 Task: Set the country for billing information to Australia.
Action: Mouse moved to (1150, 108)
Screenshot: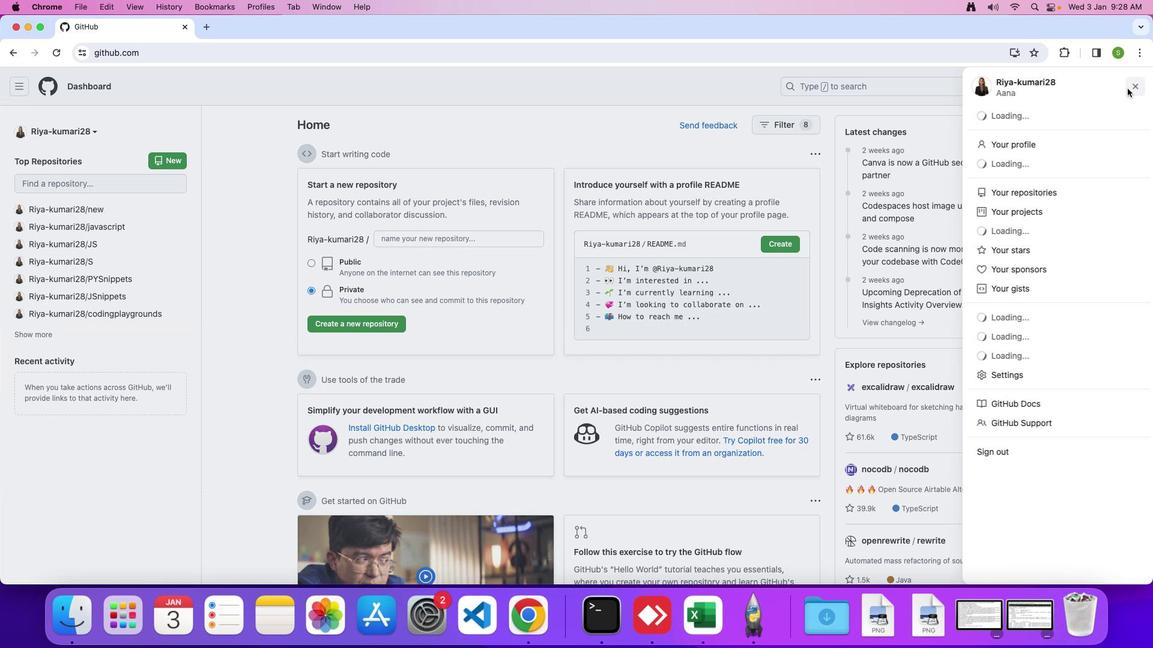 
Action: Mouse pressed left at (1150, 108)
Screenshot: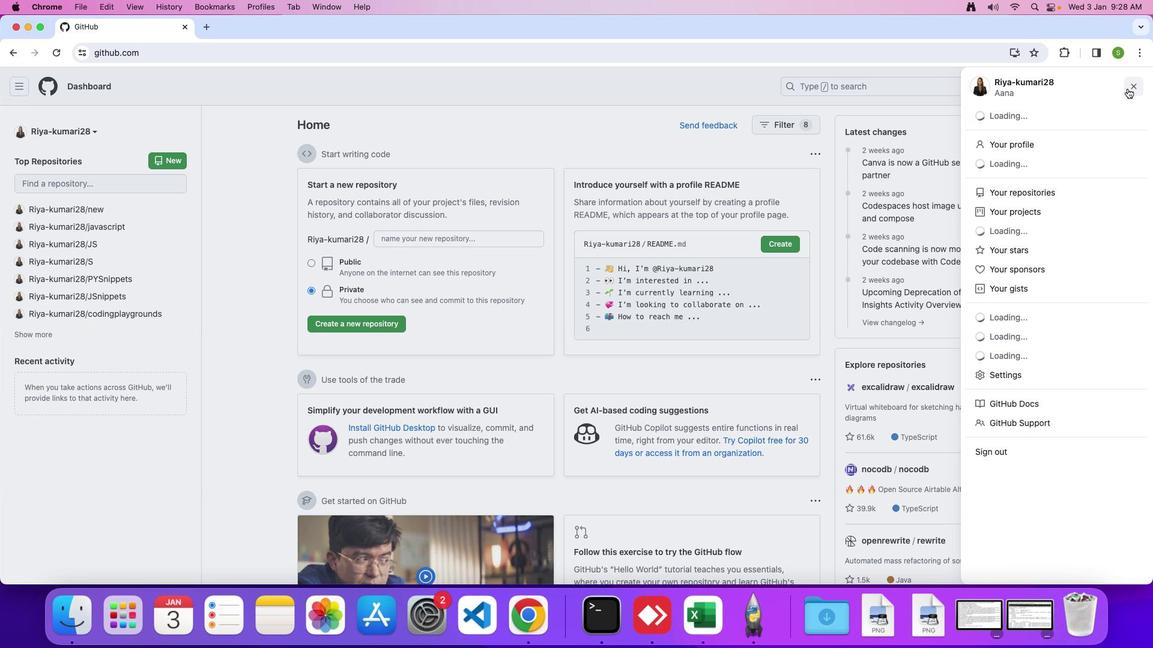 
Action: Mouse moved to (1144, 105)
Screenshot: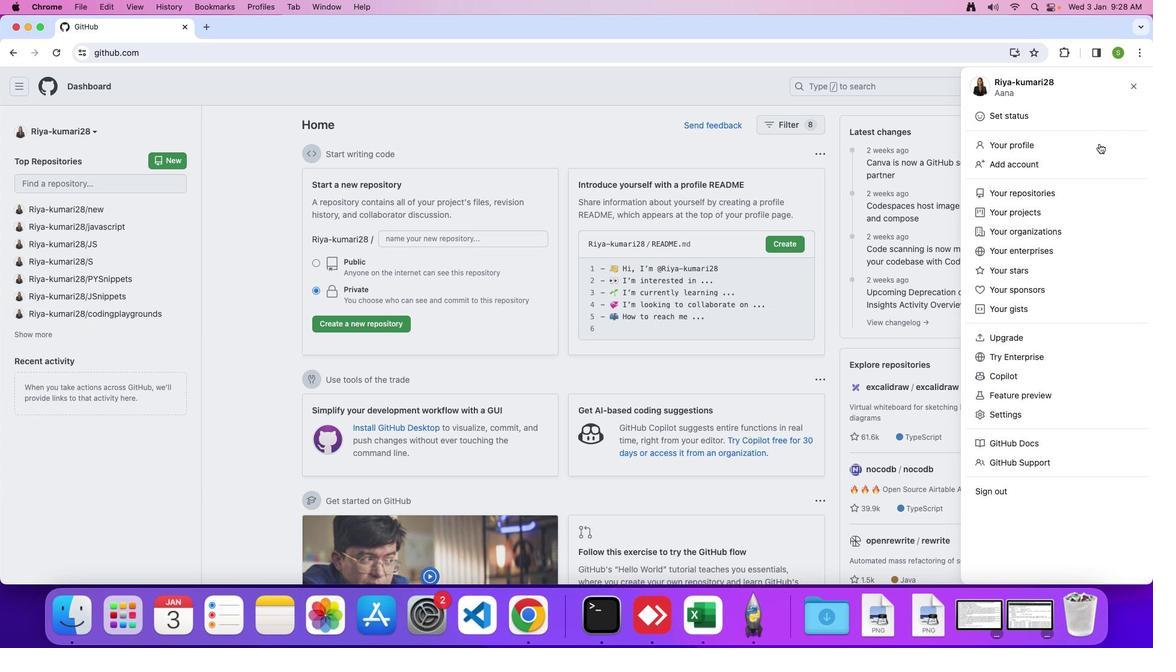 
Action: Mouse pressed left at (1144, 105)
Screenshot: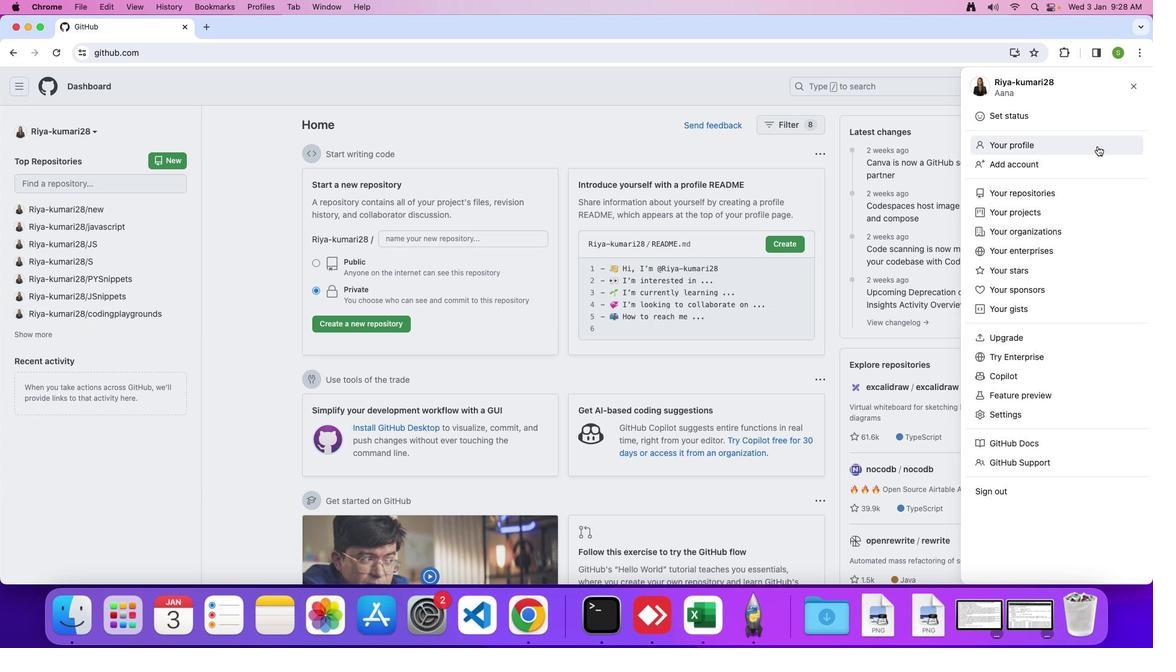 
Action: Mouse moved to (1065, 432)
Screenshot: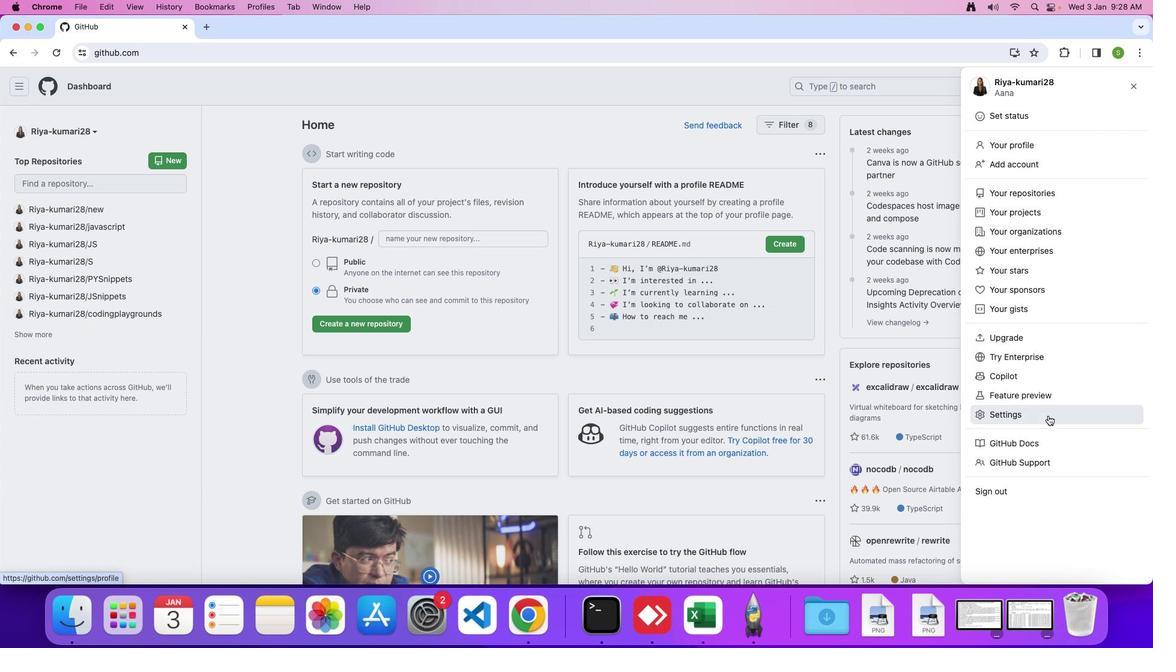 
Action: Mouse pressed left at (1065, 432)
Screenshot: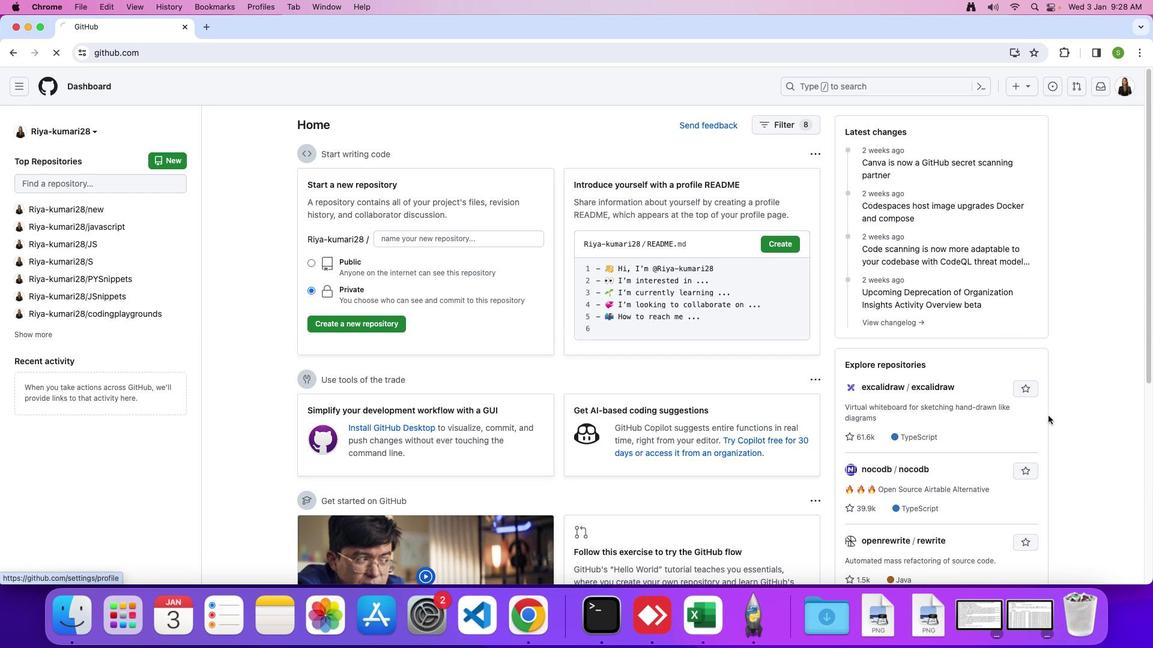 
Action: Mouse moved to (384, 392)
Screenshot: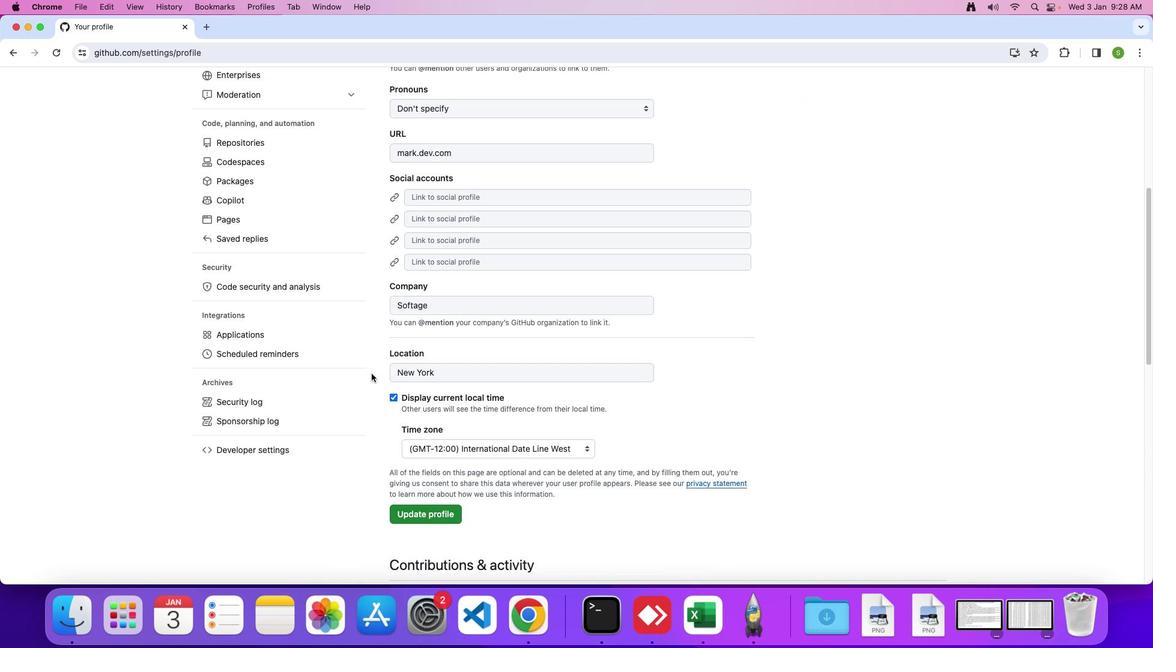 
Action: Mouse scrolled (384, 392) with delta (16, 16)
Screenshot: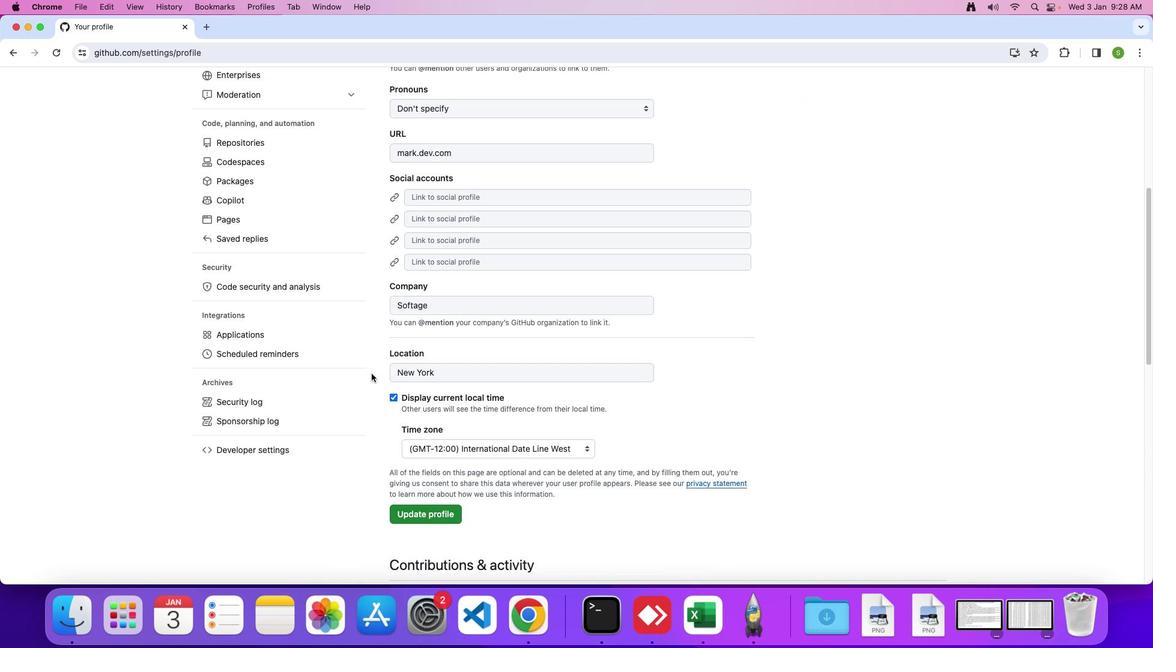 
Action: Mouse moved to (386, 392)
Screenshot: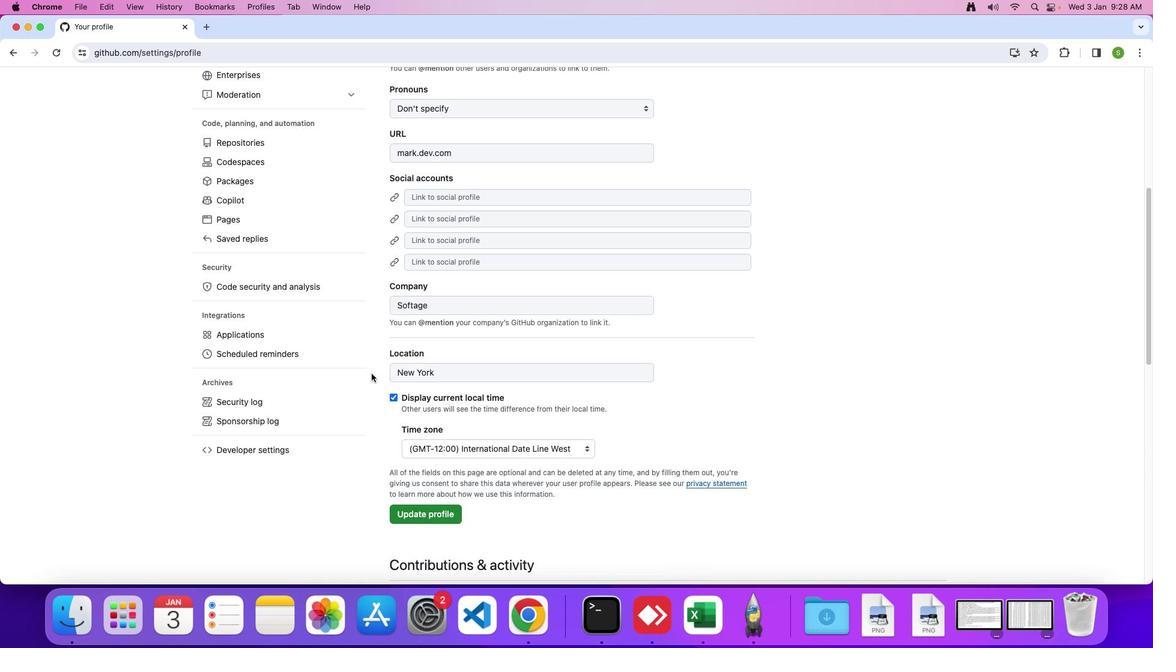 
Action: Mouse scrolled (386, 392) with delta (16, 16)
Screenshot: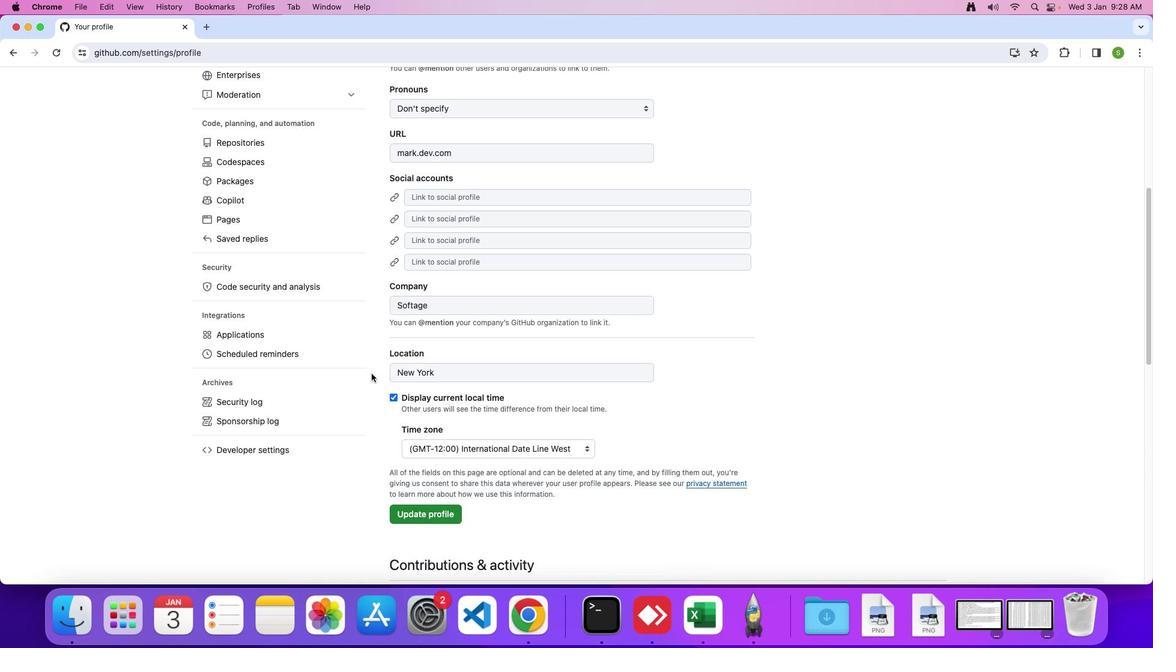 
Action: Mouse moved to (386, 391)
Screenshot: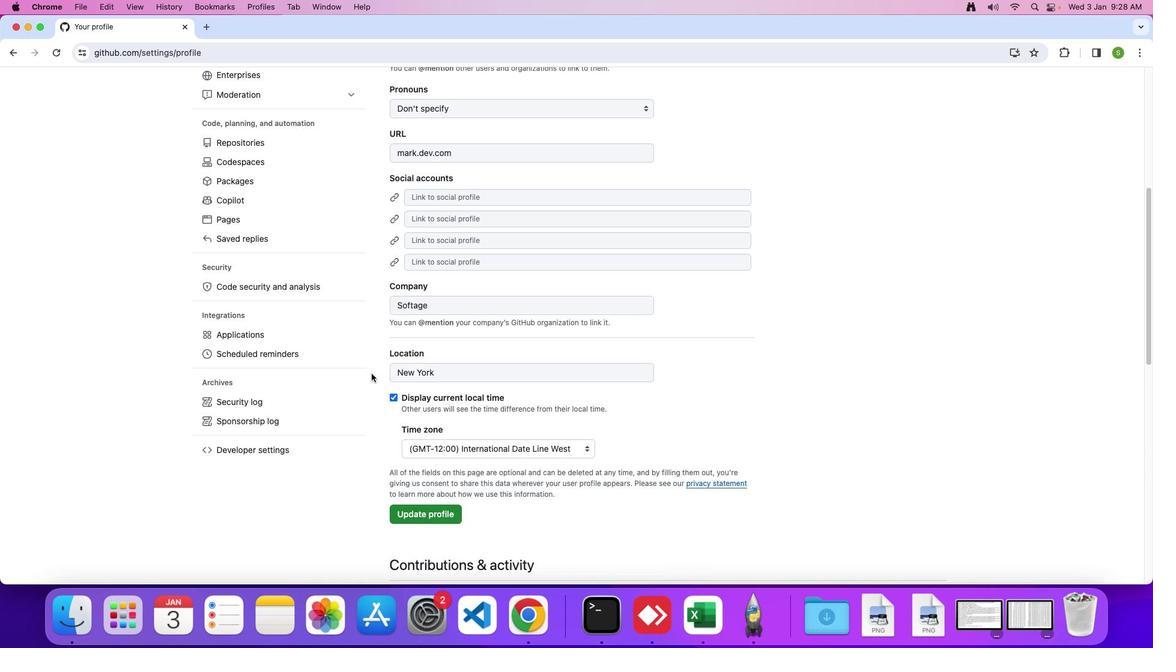 
Action: Mouse scrolled (386, 391) with delta (16, 15)
Screenshot: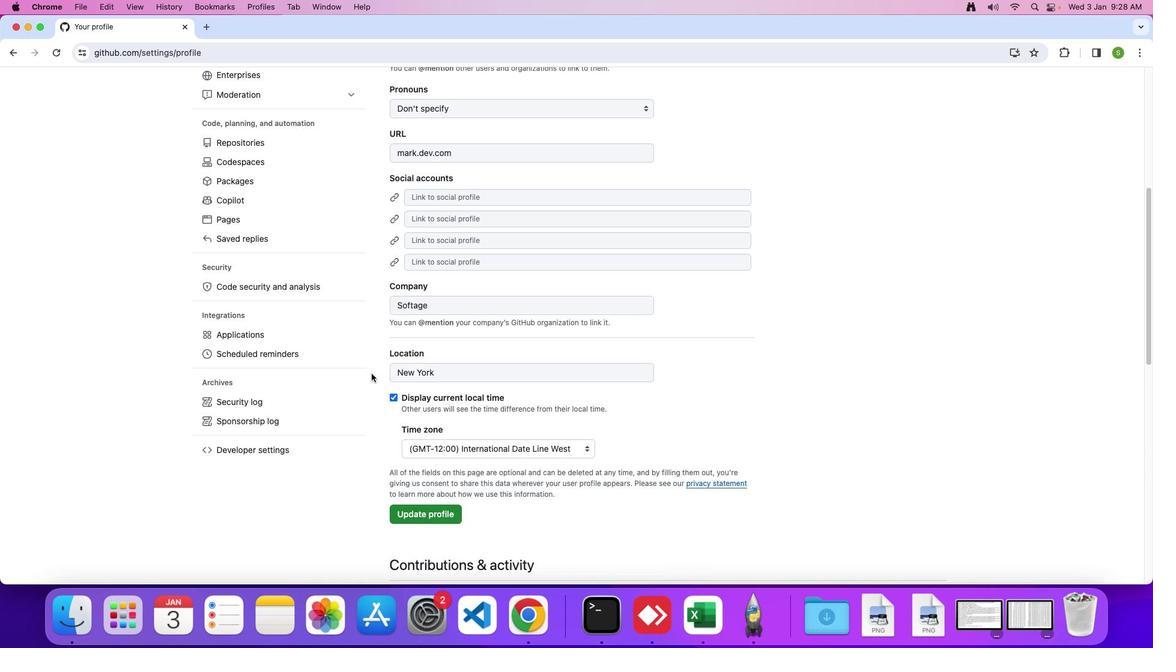 
Action: Mouse moved to (388, 391)
Screenshot: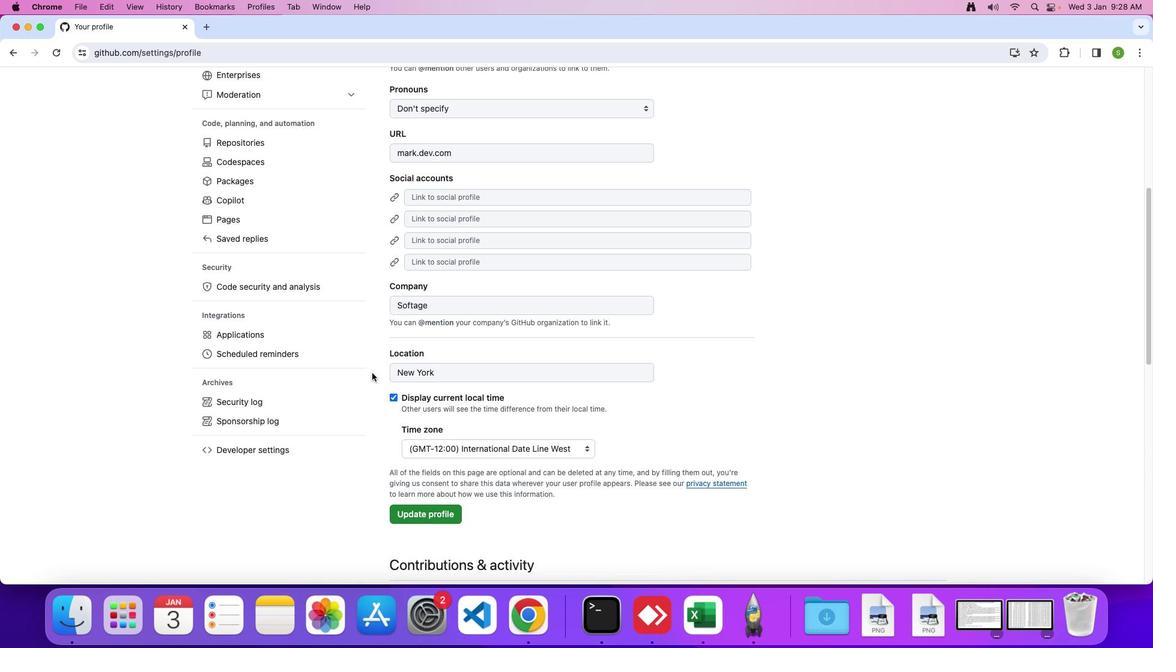 
Action: Mouse scrolled (388, 391) with delta (16, 16)
Screenshot: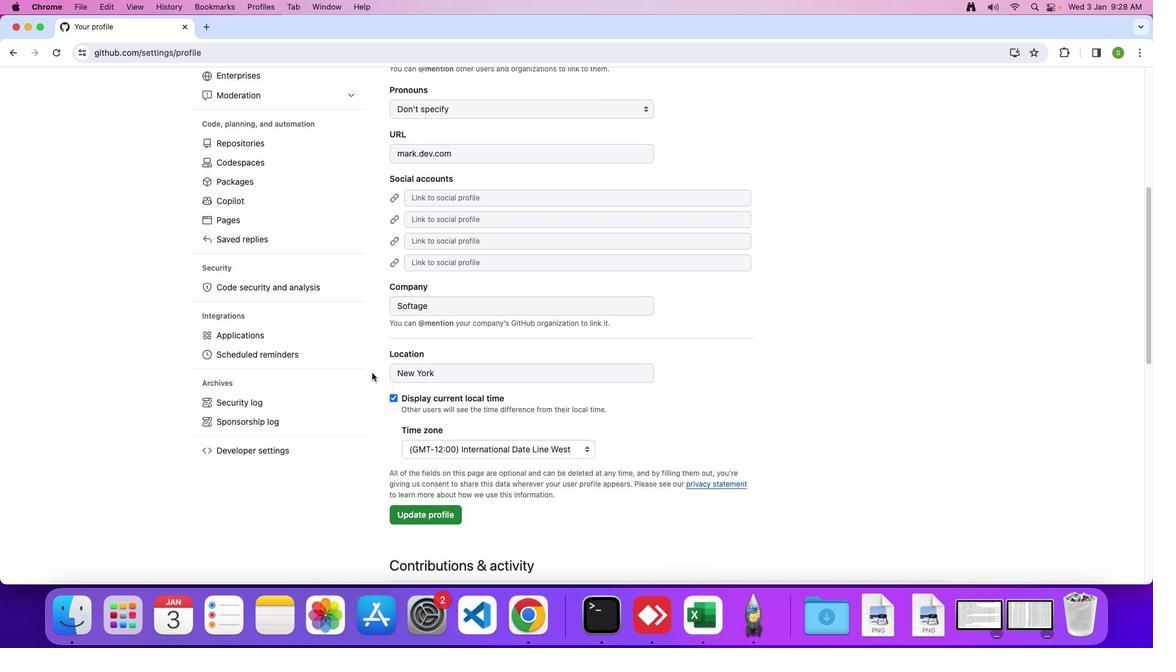 
Action: Mouse moved to (388, 391)
Screenshot: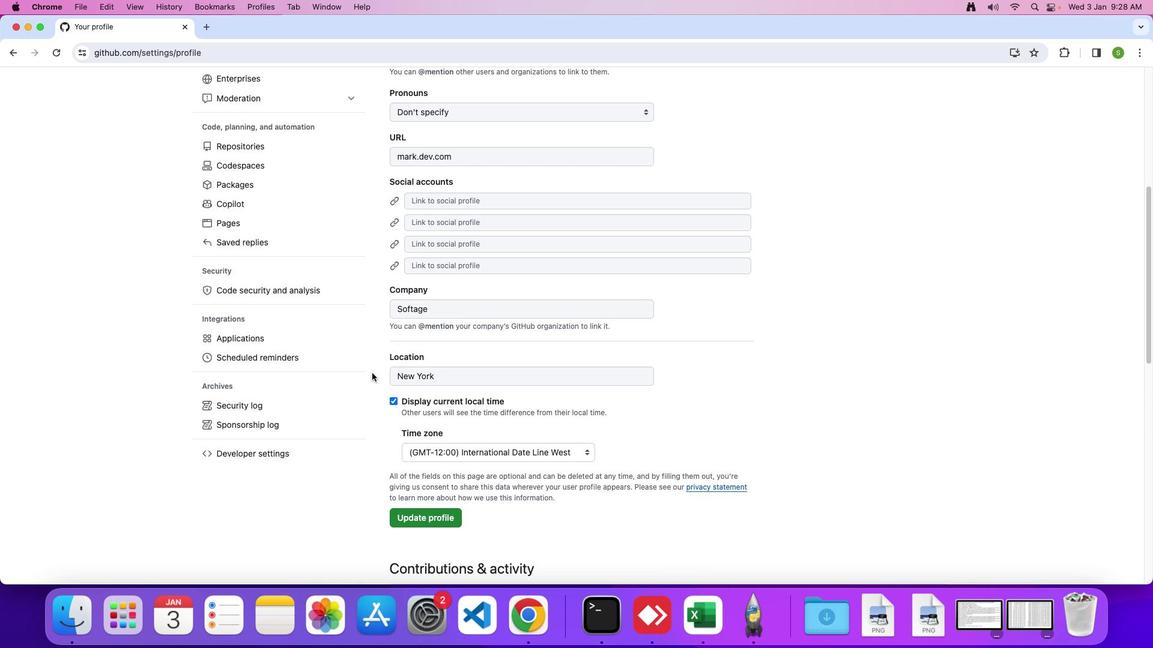 
Action: Mouse scrolled (388, 391) with delta (16, 16)
Screenshot: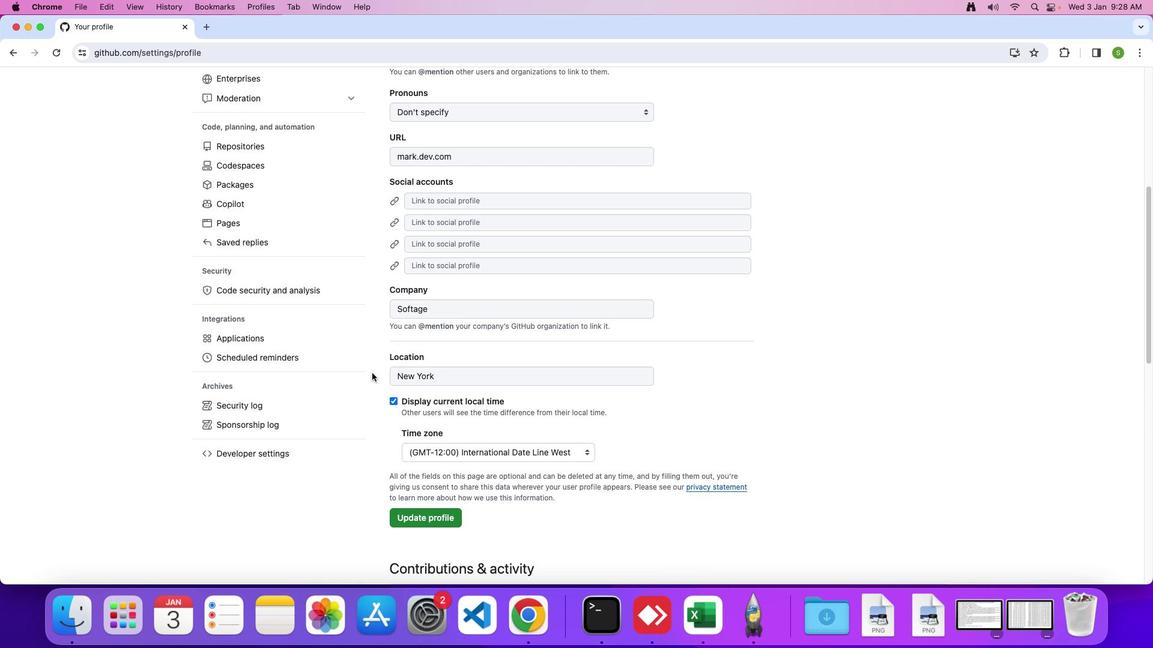 
Action: Mouse moved to (388, 390)
Screenshot: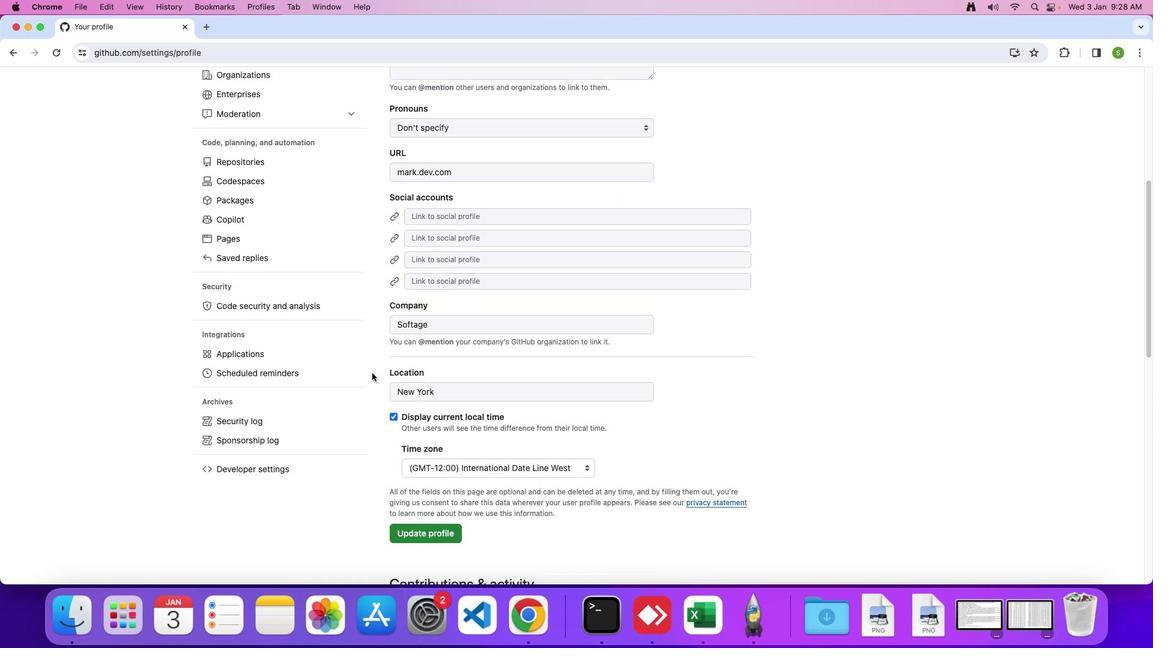 
Action: Mouse scrolled (388, 390) with delta (16, 14)
Screenshot: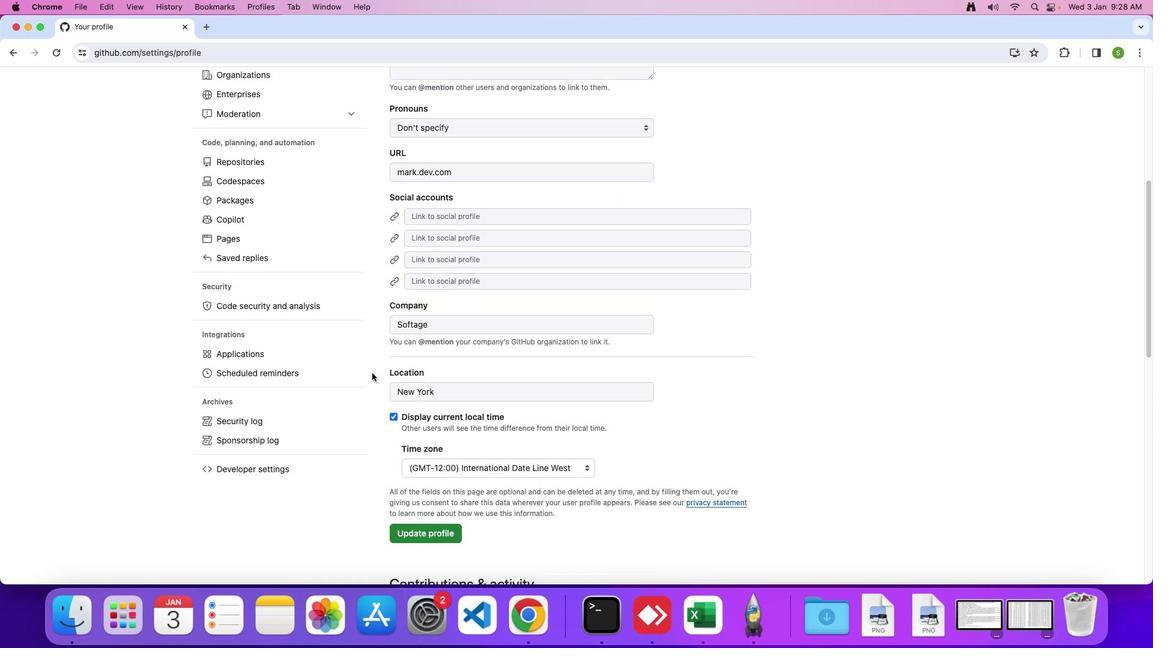 
Action: Mouse moved to (388, 390)
Screenshot: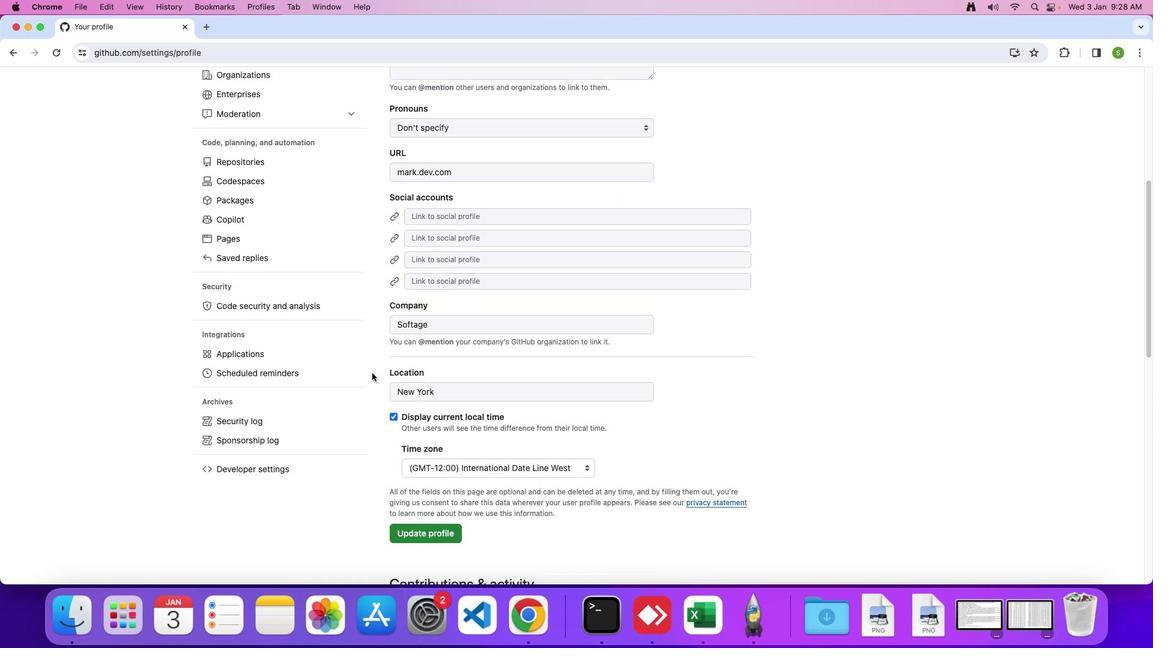
Action: Mouse scrolled (388, 390) with delta (16, 14)
Screenshot: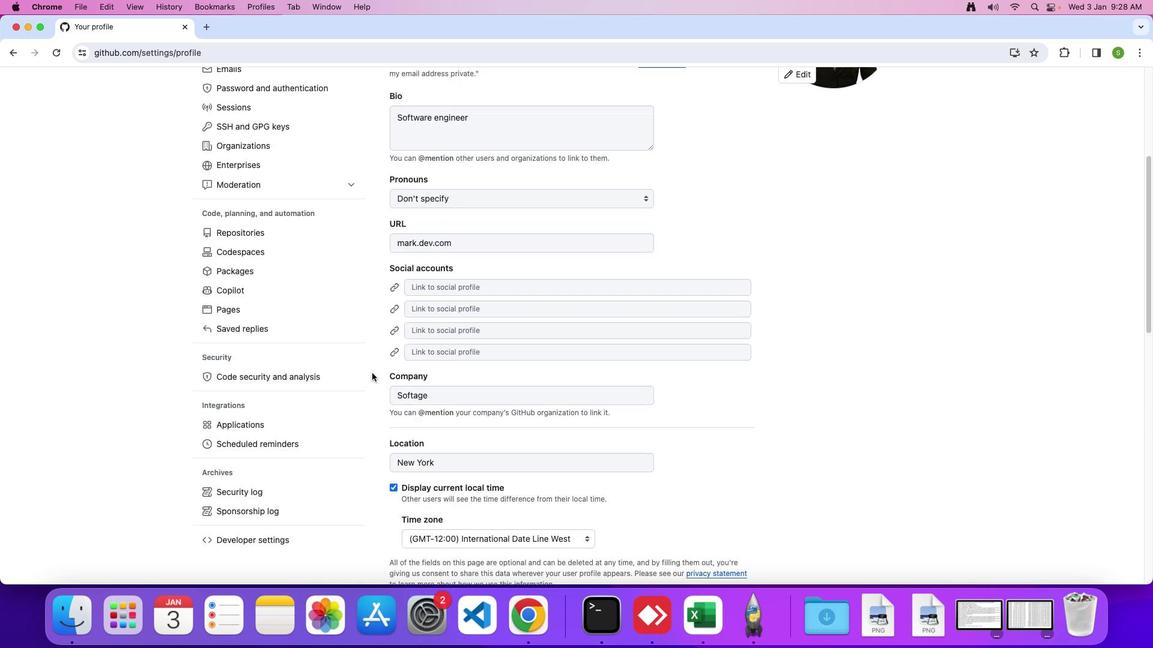 
Action: Mouse moved to (388, 390)
Screenshot: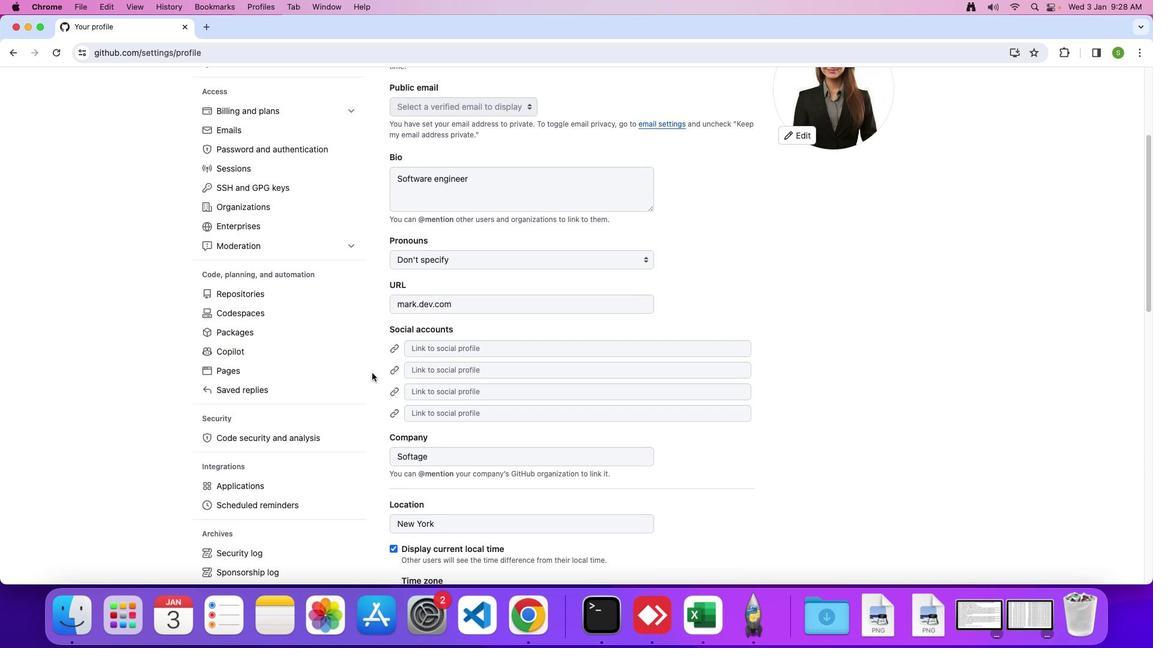 
Action: Mouse scrolled (388, 390) with delta (16, 17)
Screenshot: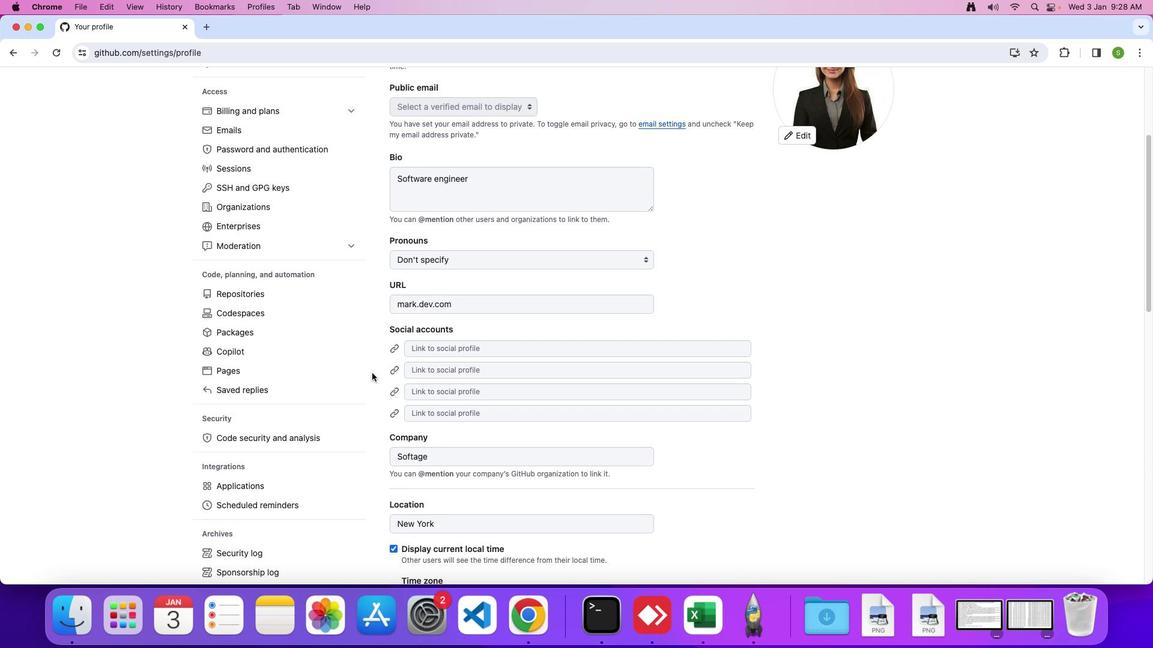 
Action: Mouse scrolled (388, 390) with delta (16, 17)
Screenshot: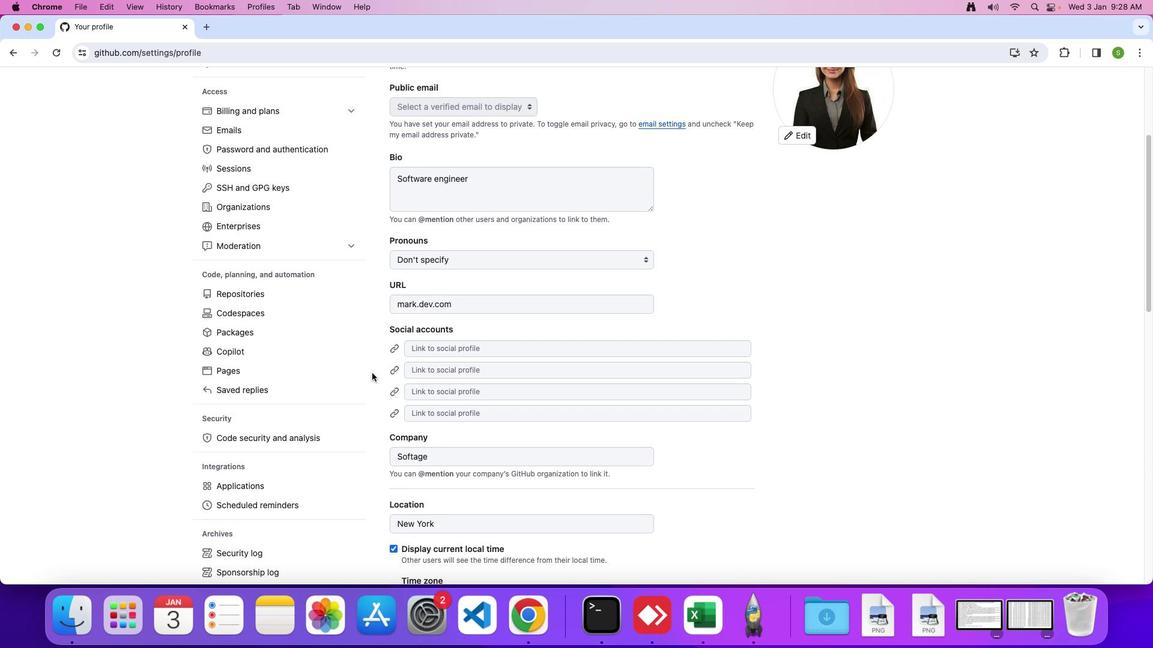 
Action: Mouse scrolled (388, 390) with delta (16, 19)
Screenshot: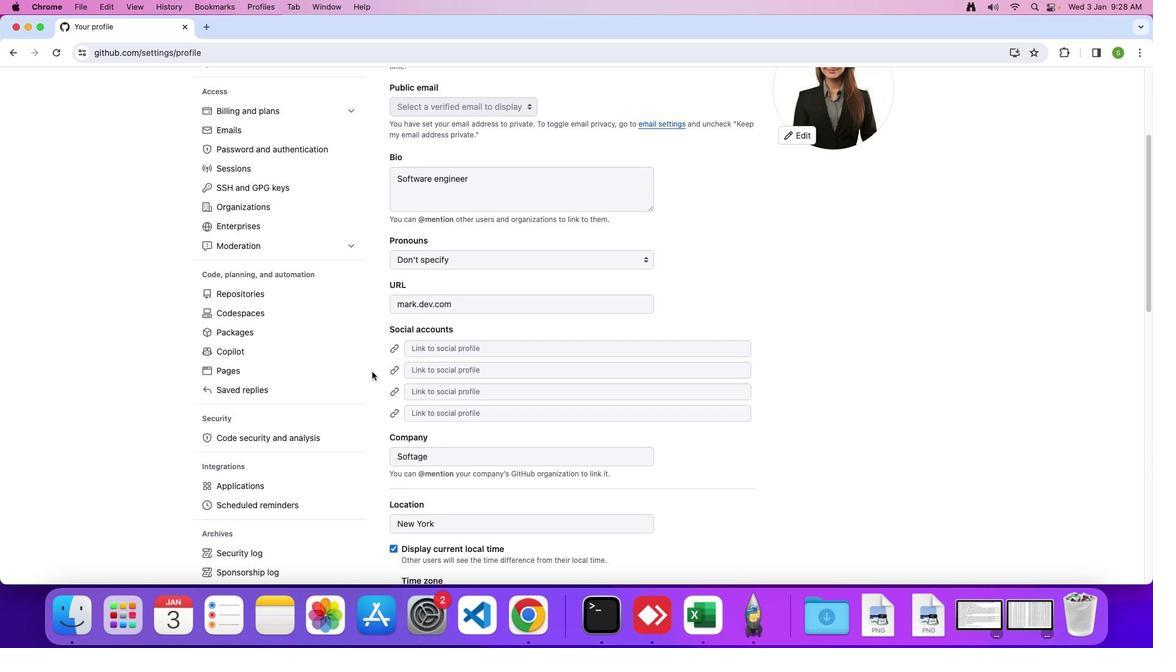 
Action: Mouse scrolled (388, 390) with delta (16, 17)
Screenshot: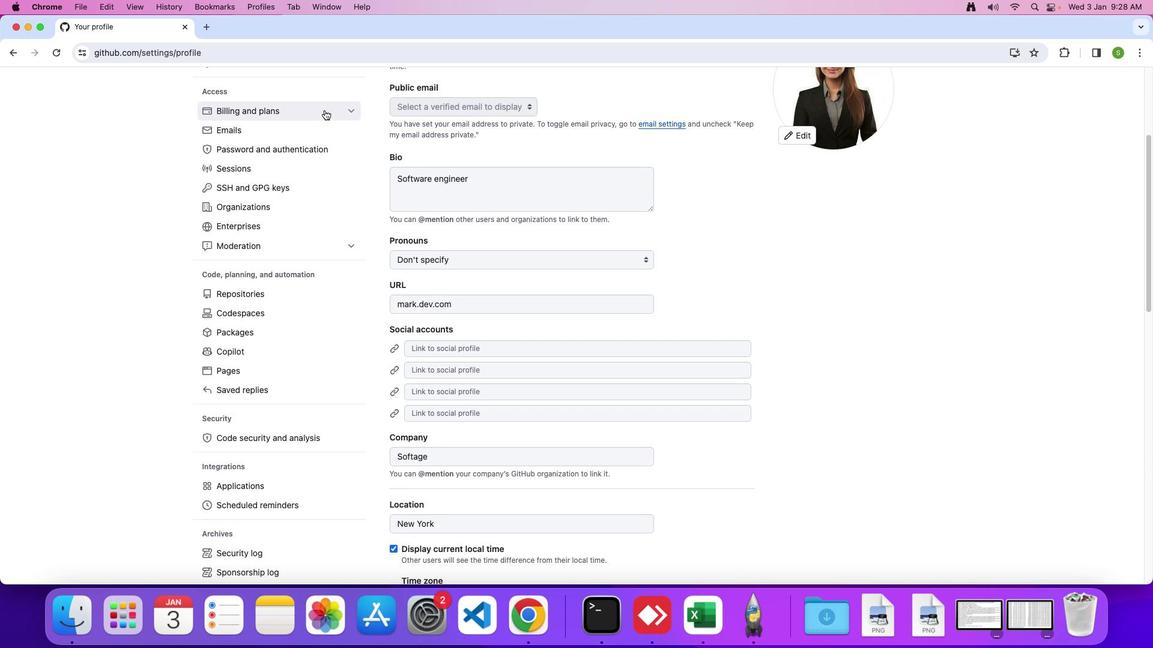 
Action: Mouse scrolled (388, 390) with delta (16, 17)
Screenshot: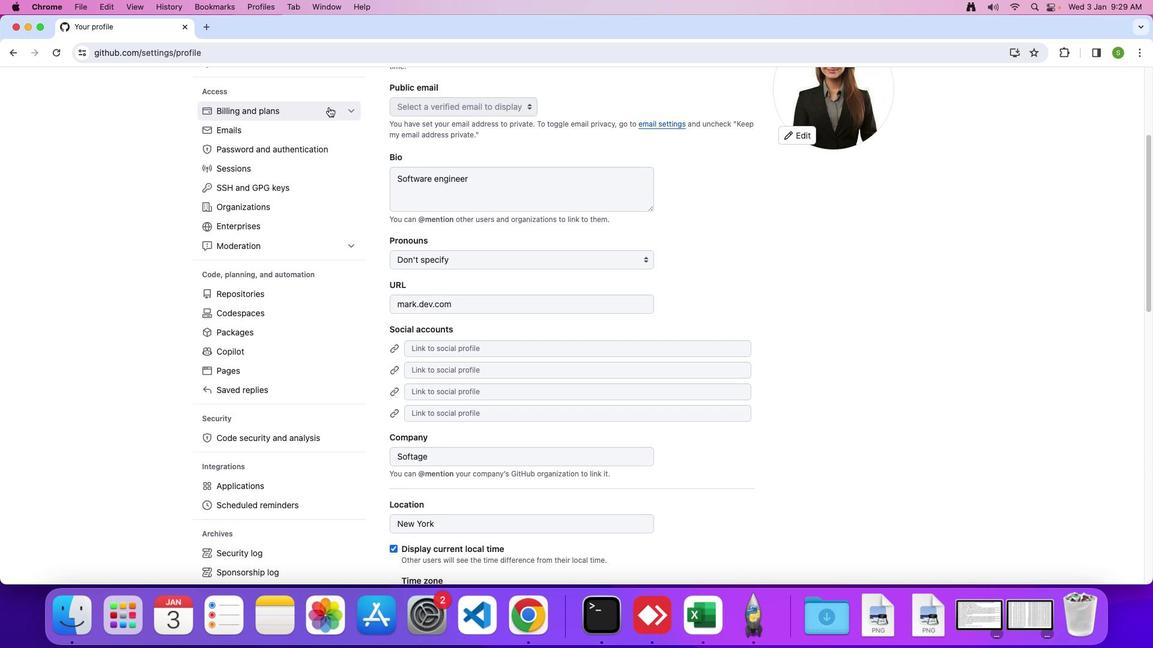 
Action: Mouse moved to (349, 121)
Screenshot: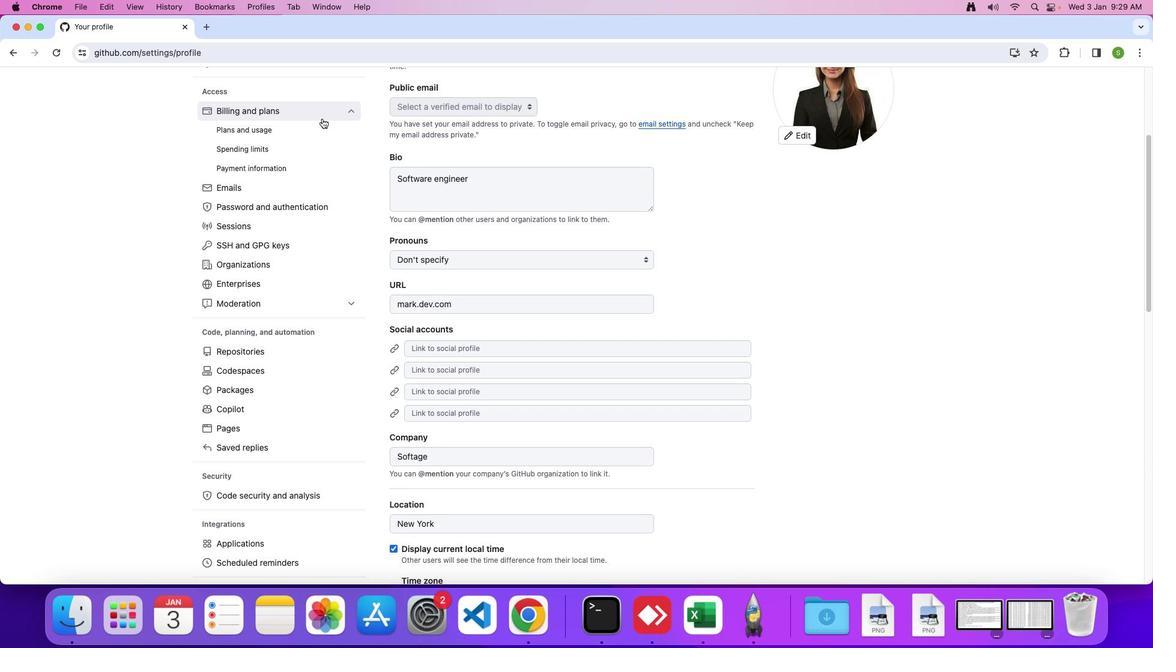 
Action: Mouse pressed left at (349, 121)
Screenshot: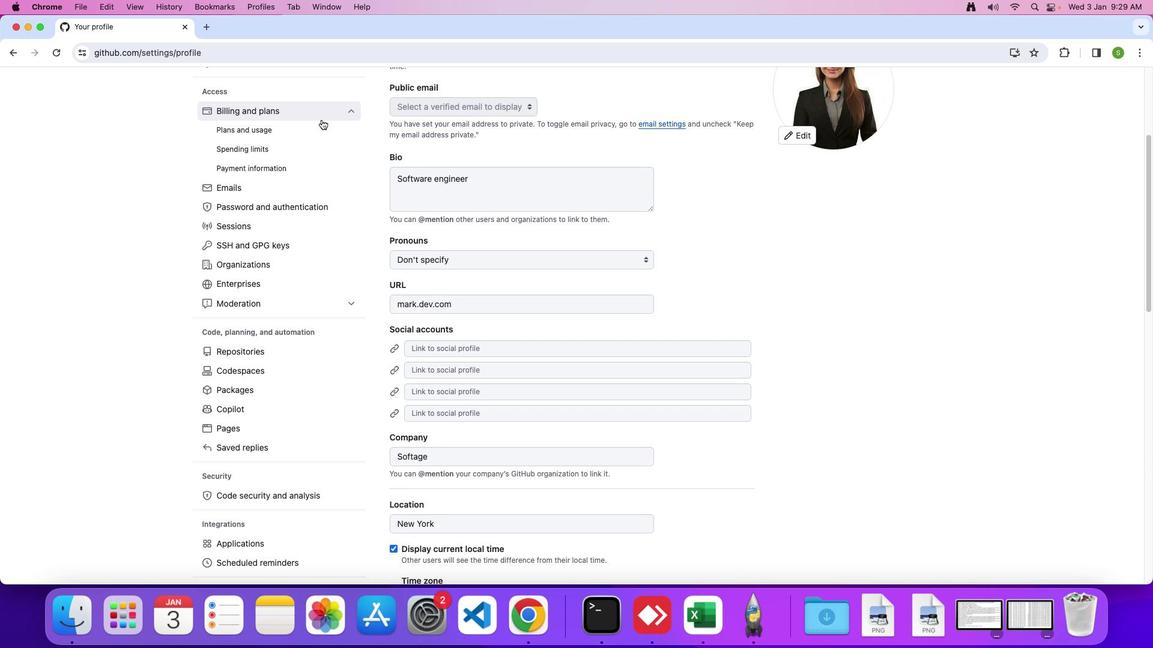 
Action: Mouse moved to (326, 180)
Screenshot: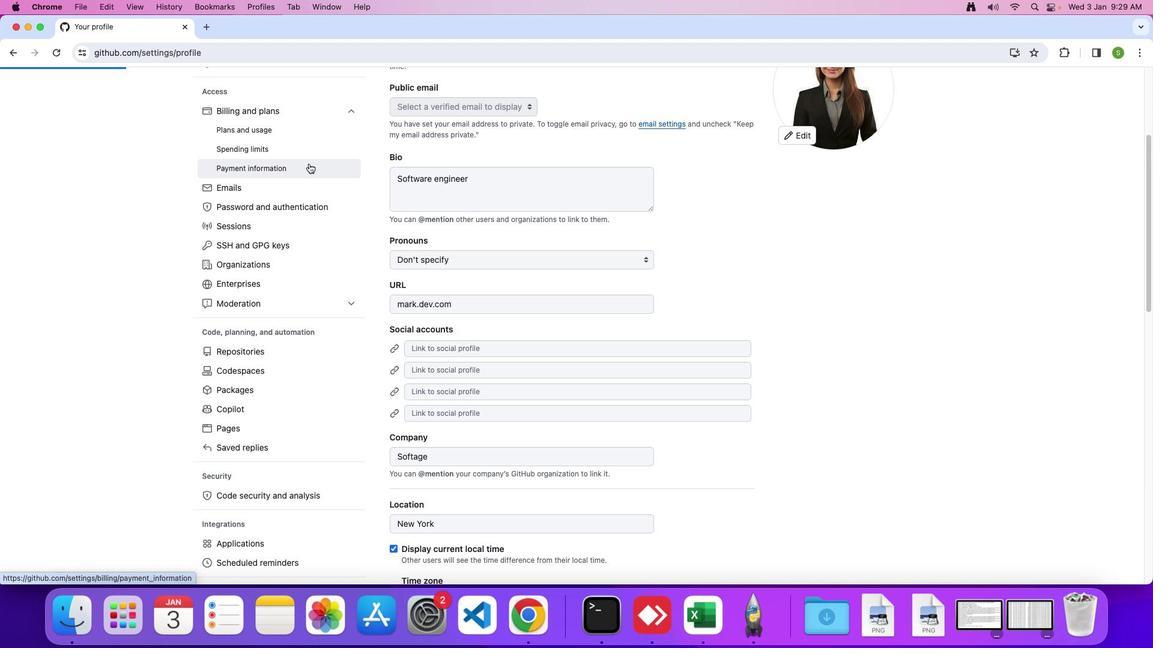 
Action: Mouse pressed left at (326, 180)
Screenshot: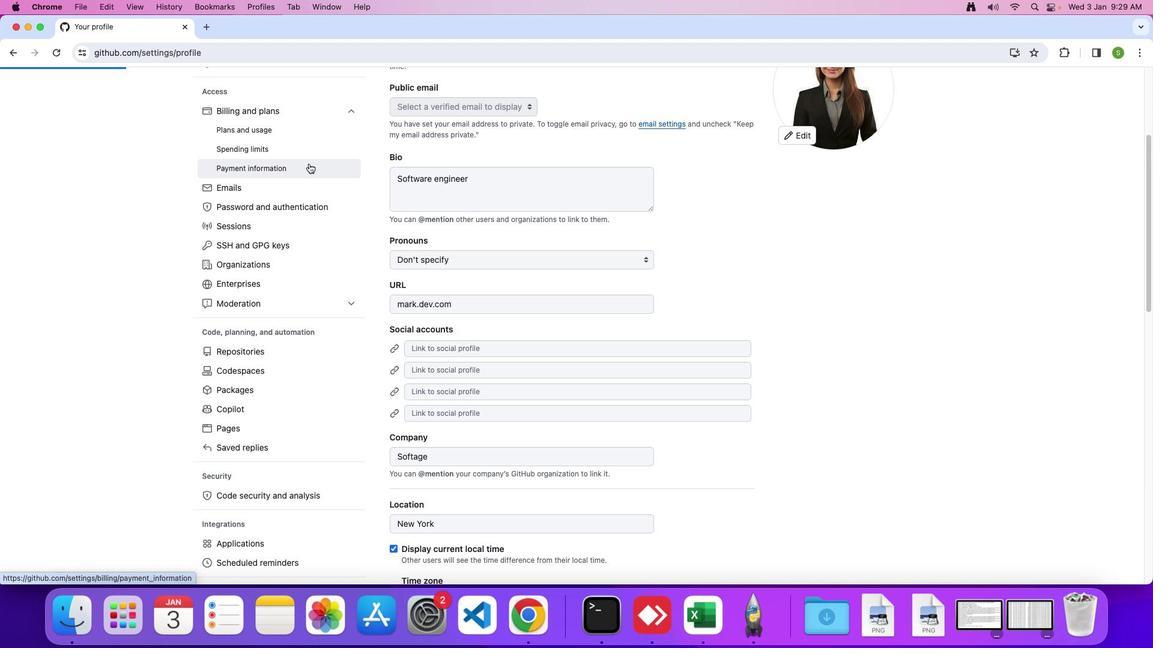 
Action: Mouse moved to (626, 352)
Screenshot: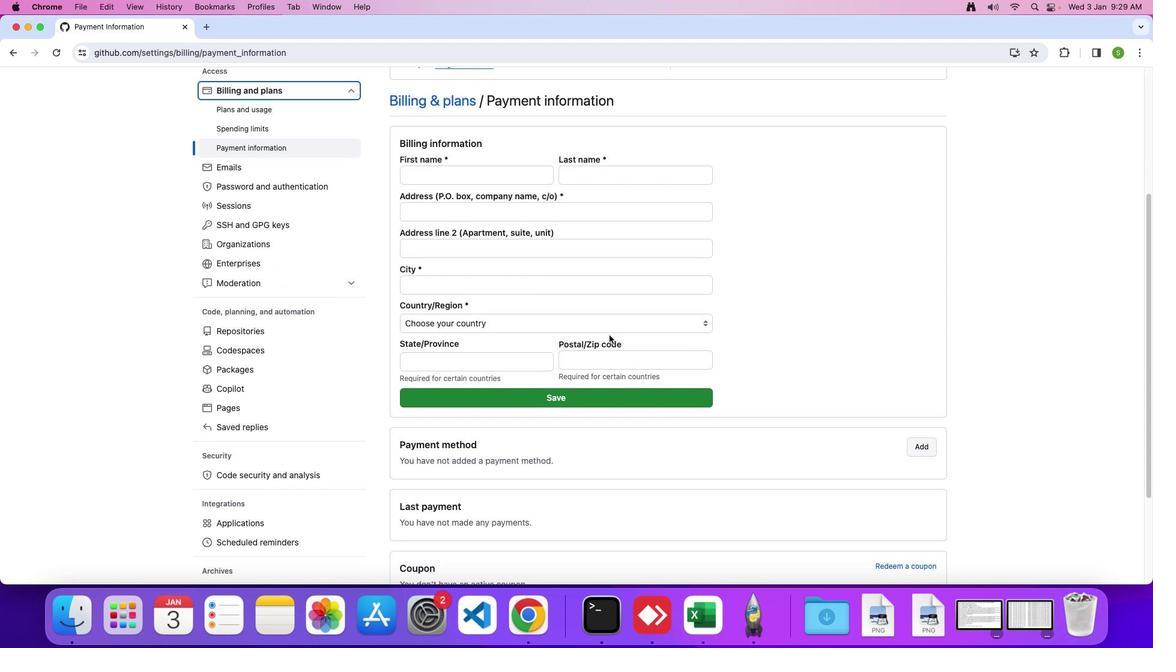 
Action: Mouse scrolled (626, 352) with delta (16, 16)
Screenshot: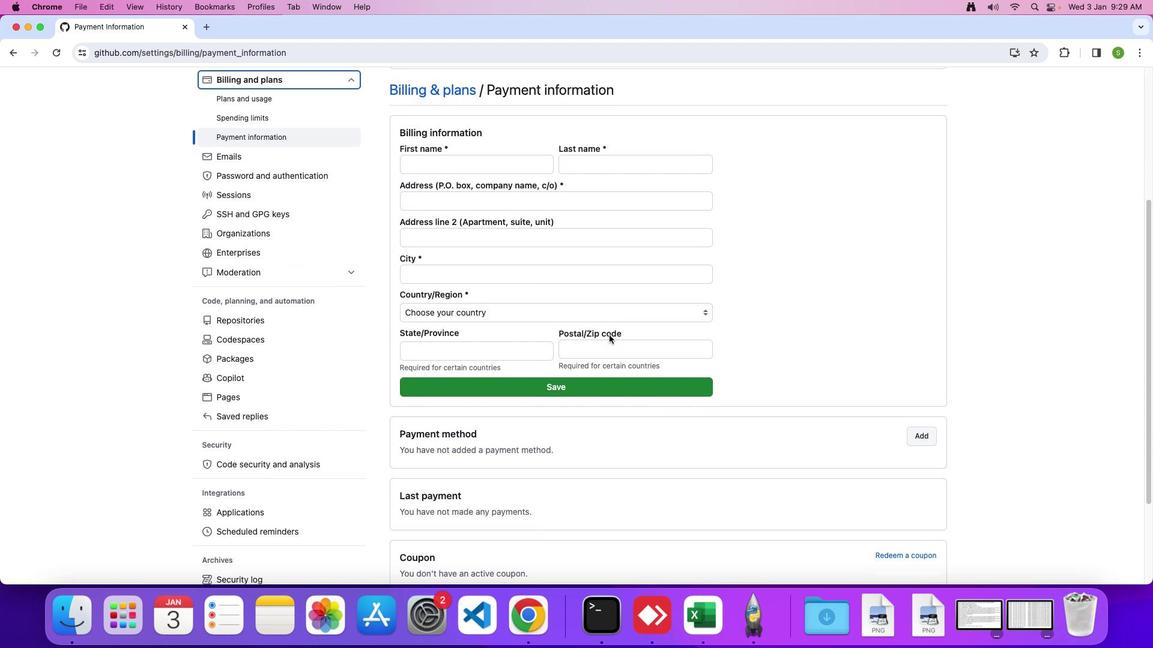 
Action: Mouse scrolled (626, 352) with delta (16, 16)
Screenshot: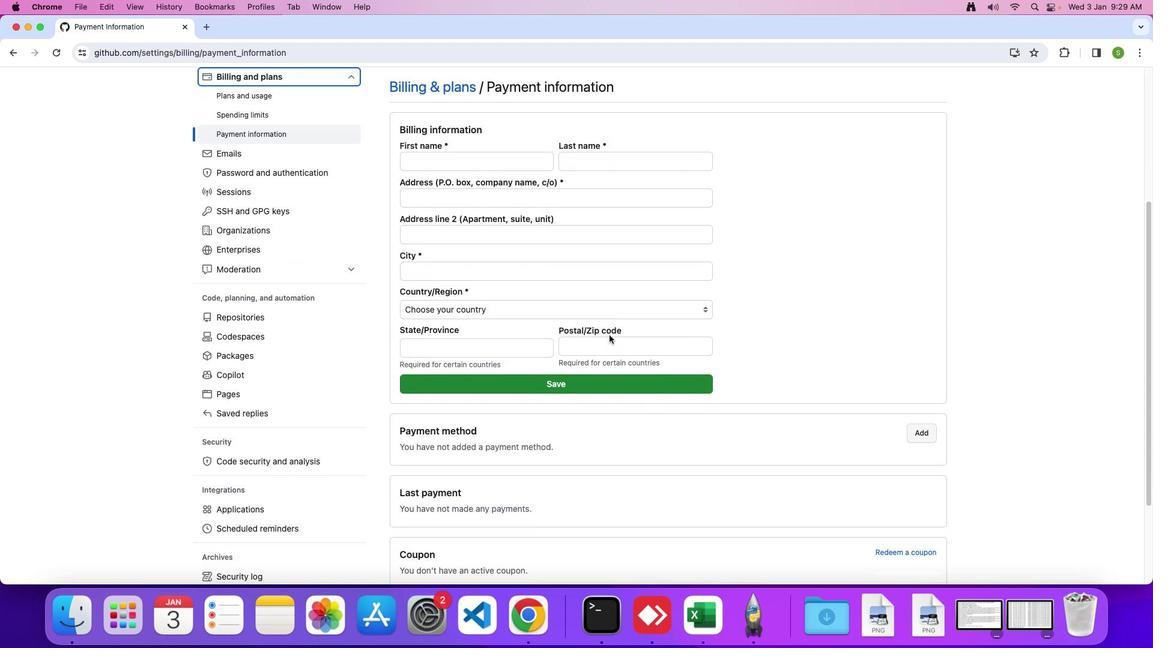 
Action: Mouse scrolled (626, 352) with delta (16, 15)
Screenshot: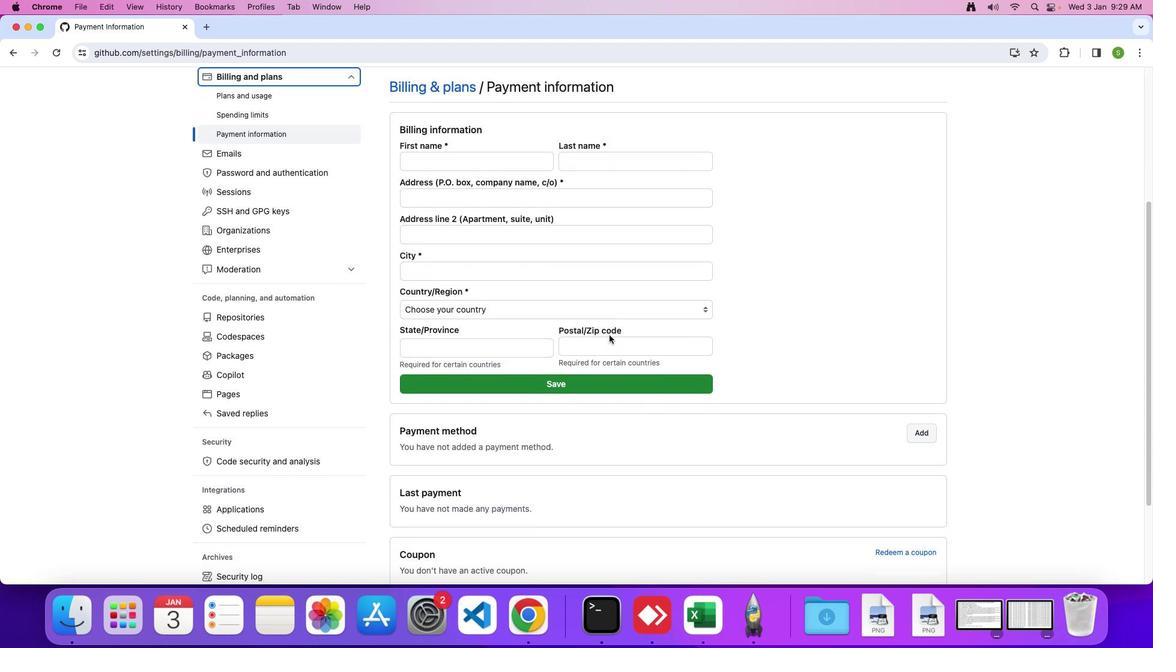 
Action: Mouse scrolled (626, 352) with delta (16, 14)
Screenshot: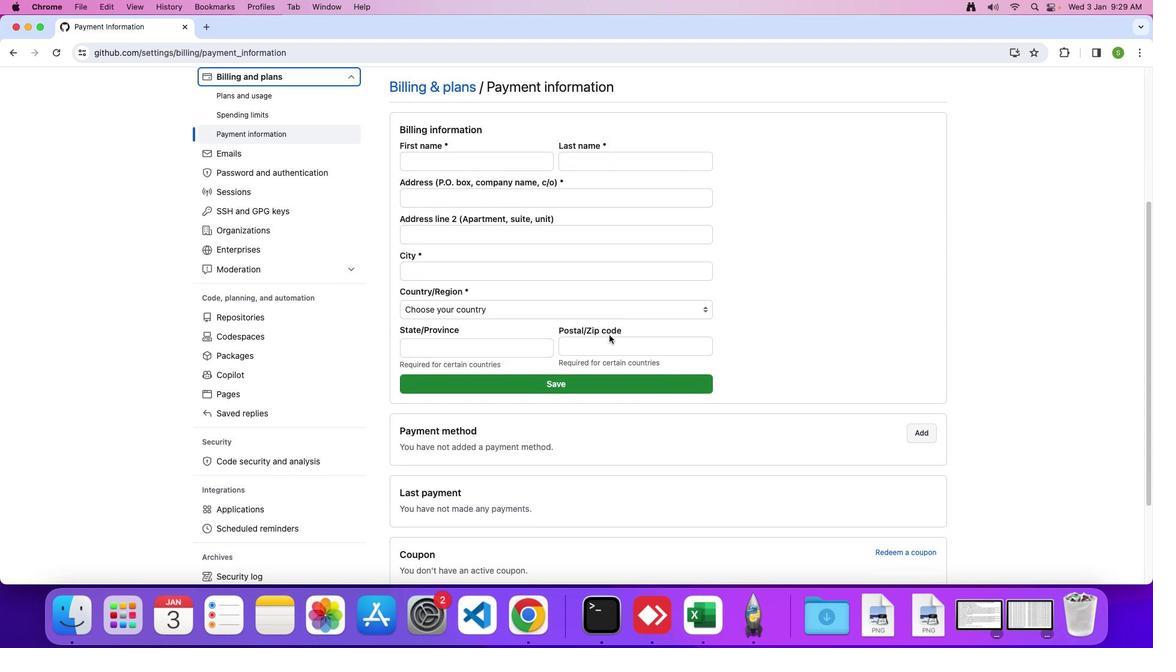 
Action: Mouse scrolled (626, 352) with delta (16, 16)
Screenshot: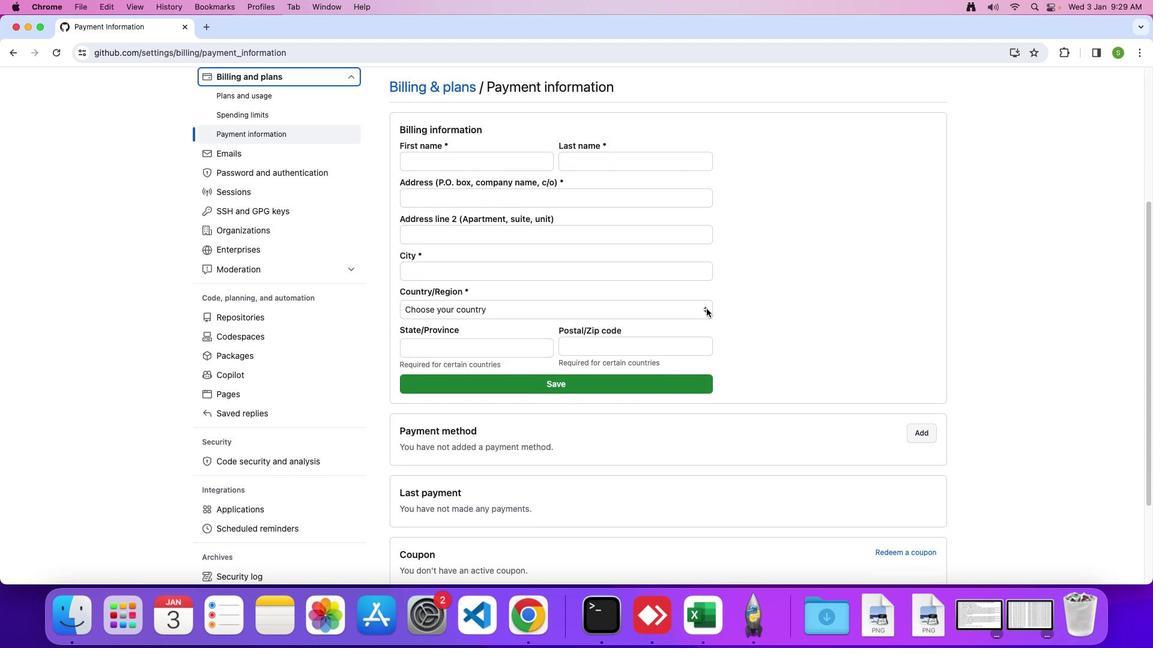 
Action: Mouse scrolled (626, 352) with delta (16, 16)
Screenshot: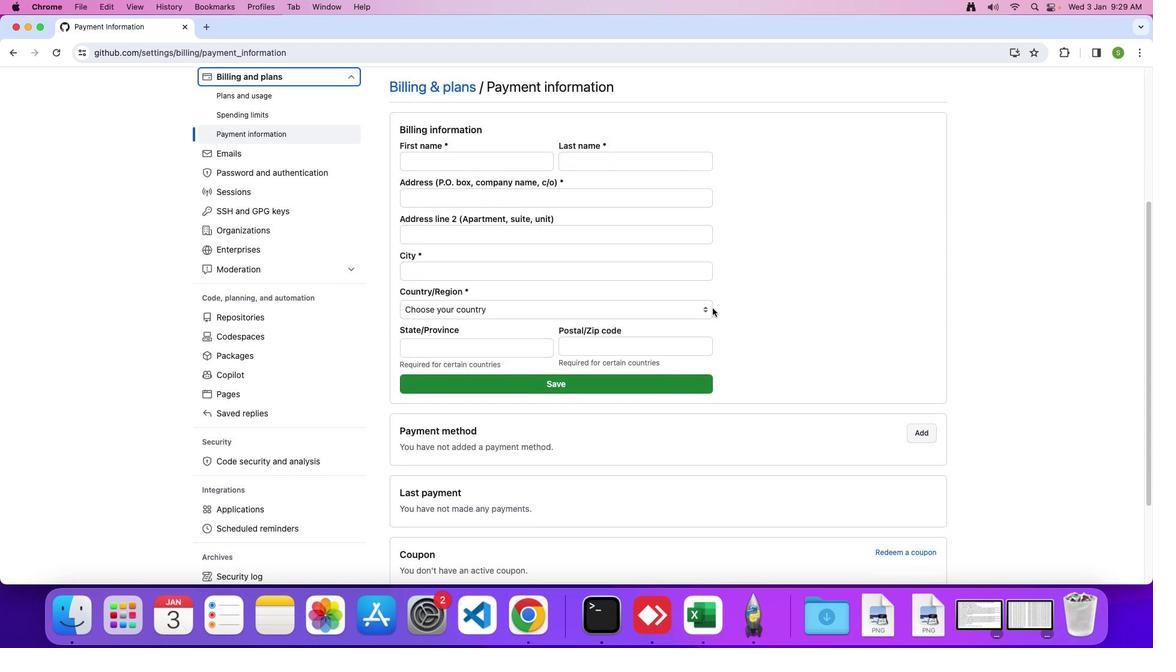 
Action: Mouse scrolled (626, 352) with delta (16, 16)
Screenshot: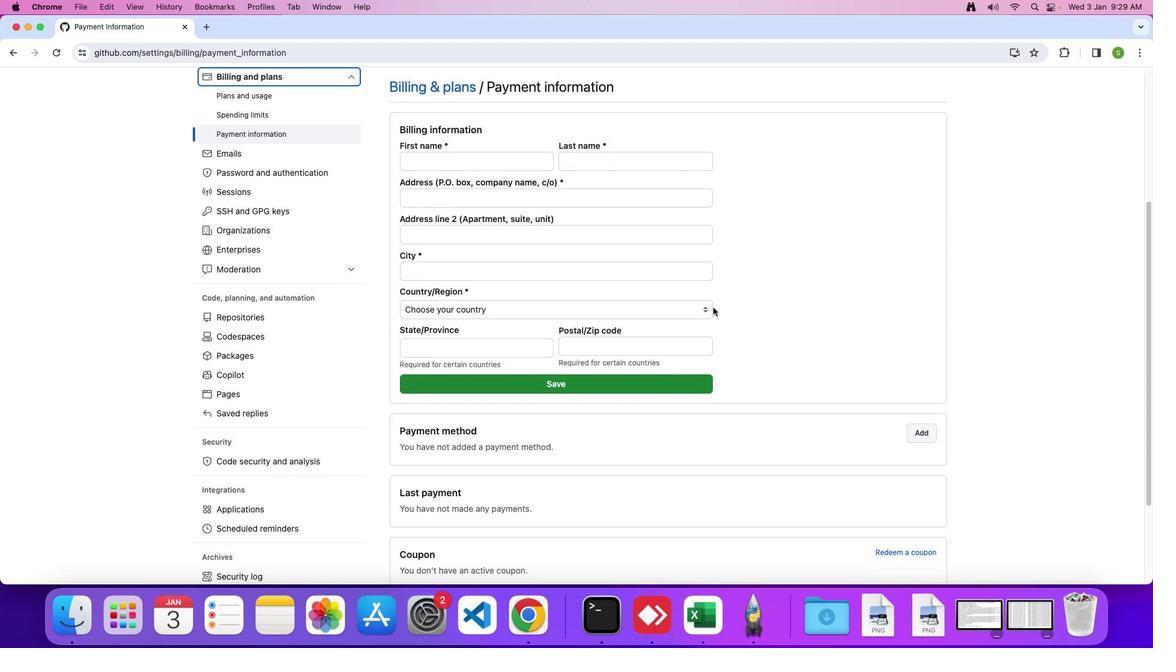 
Action: Mouse moved to (717, 325)
Screenshot: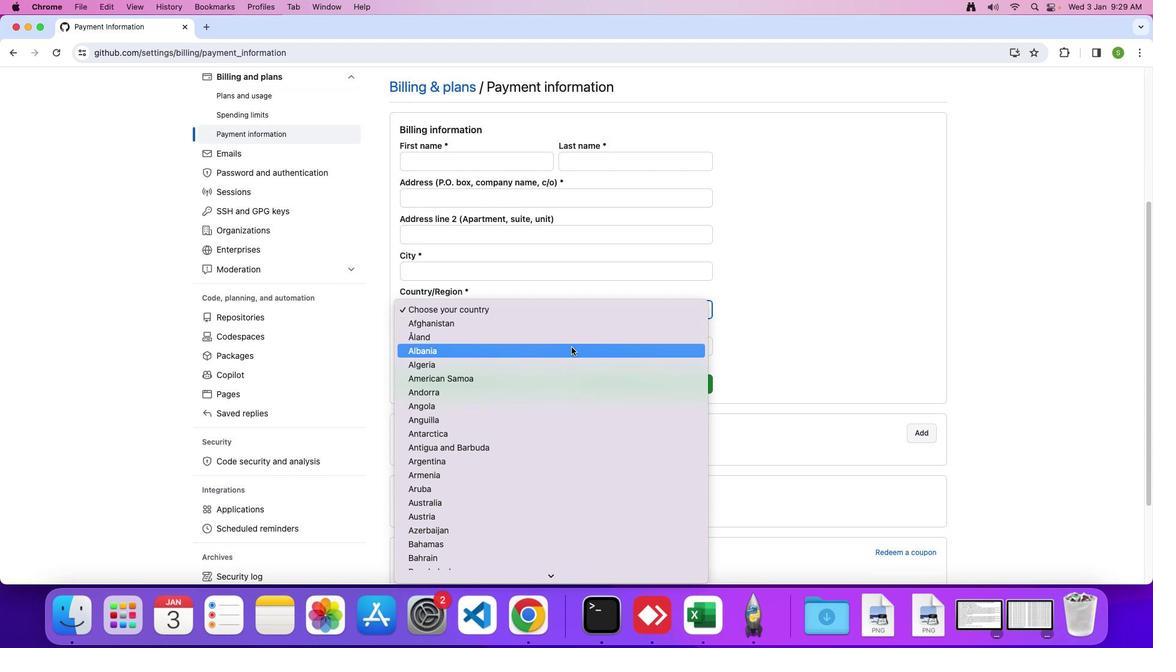 
Action: Mouse pressed left at (717, 325)
Screenshot: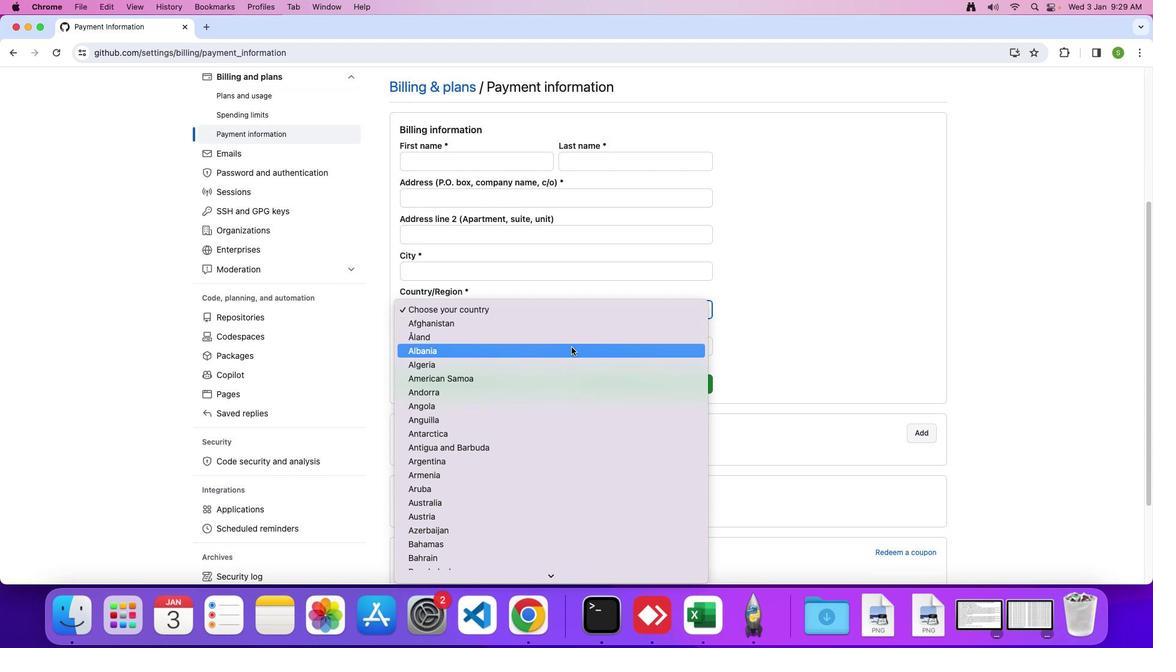 
Action: Mouse moved to (588, 364)
Screenshot: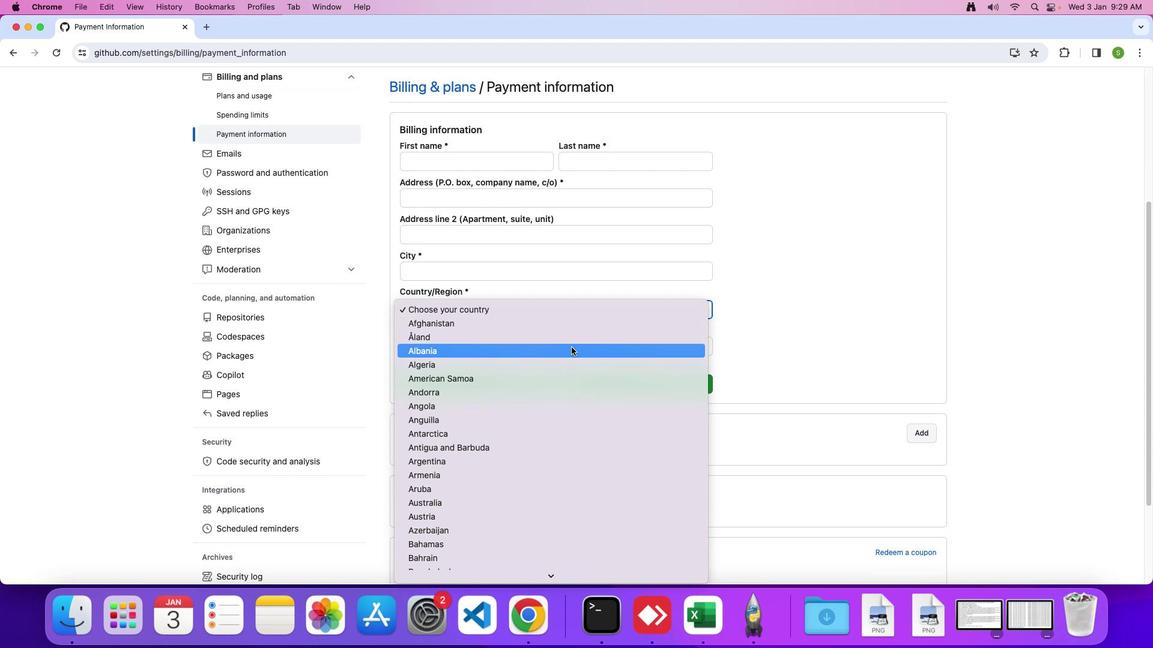 
Action: Mouse scrolled (588, 364) with delta (16, 16)
Screenshot: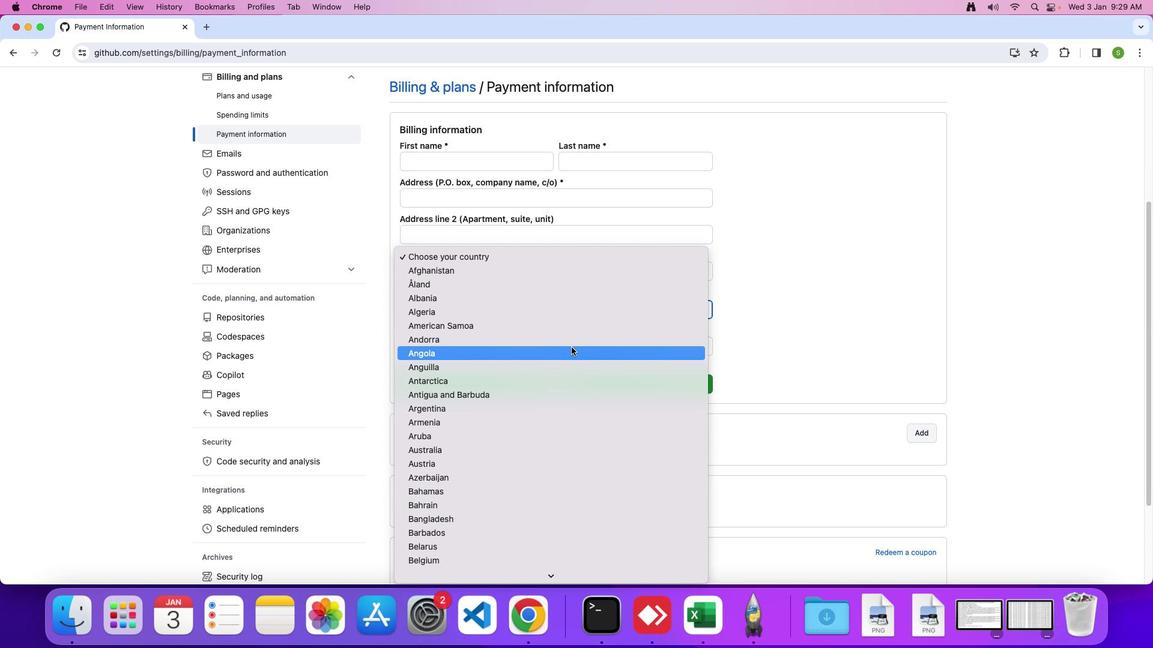 
Action: Mouse scrolled (588, 364) with delta (16, 16)
Screenshot: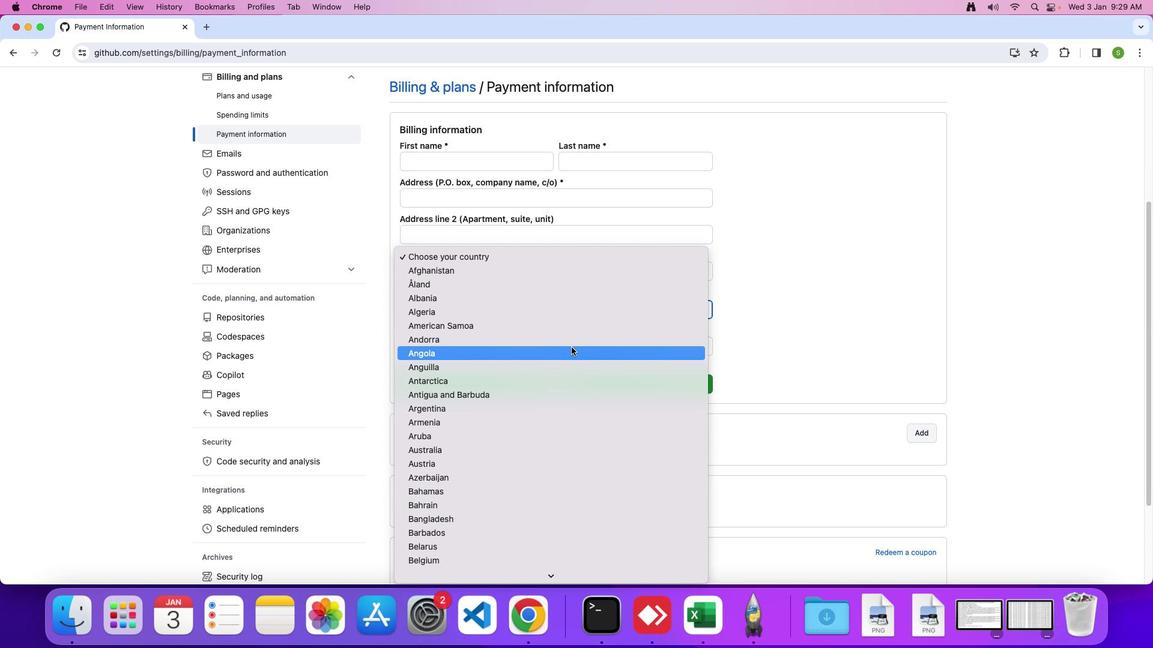 
Action: Mouse moved to (588, 364)
Screenshot: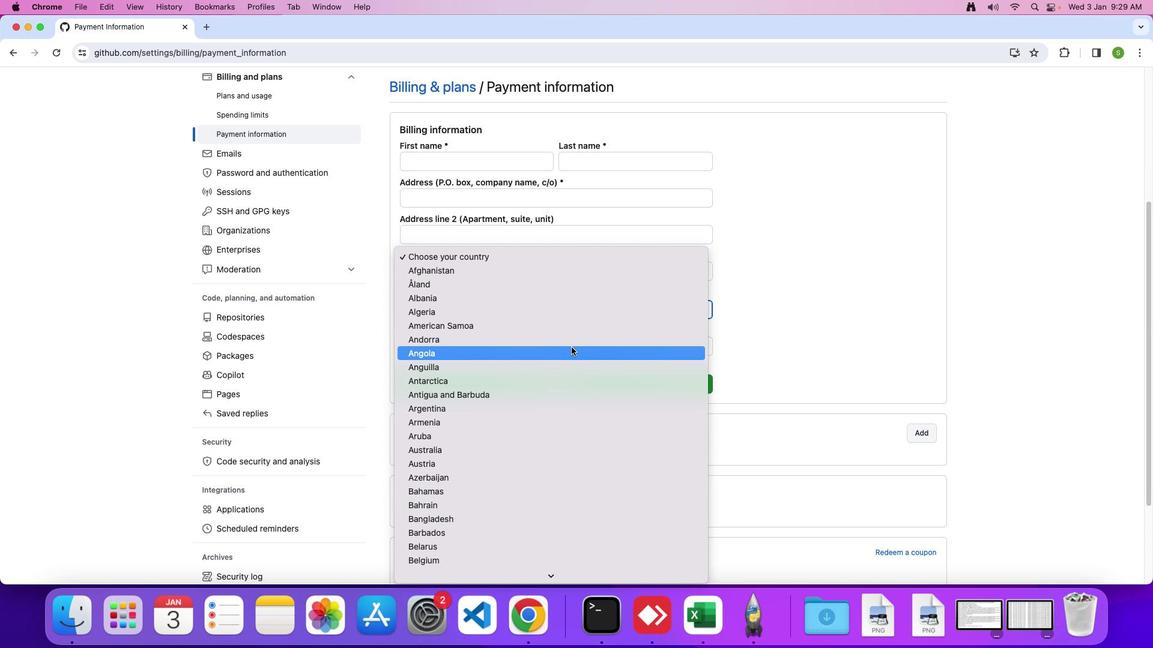 
Action: Mouse scrolled (588, 364) with delta (16, 15)
Screenshot: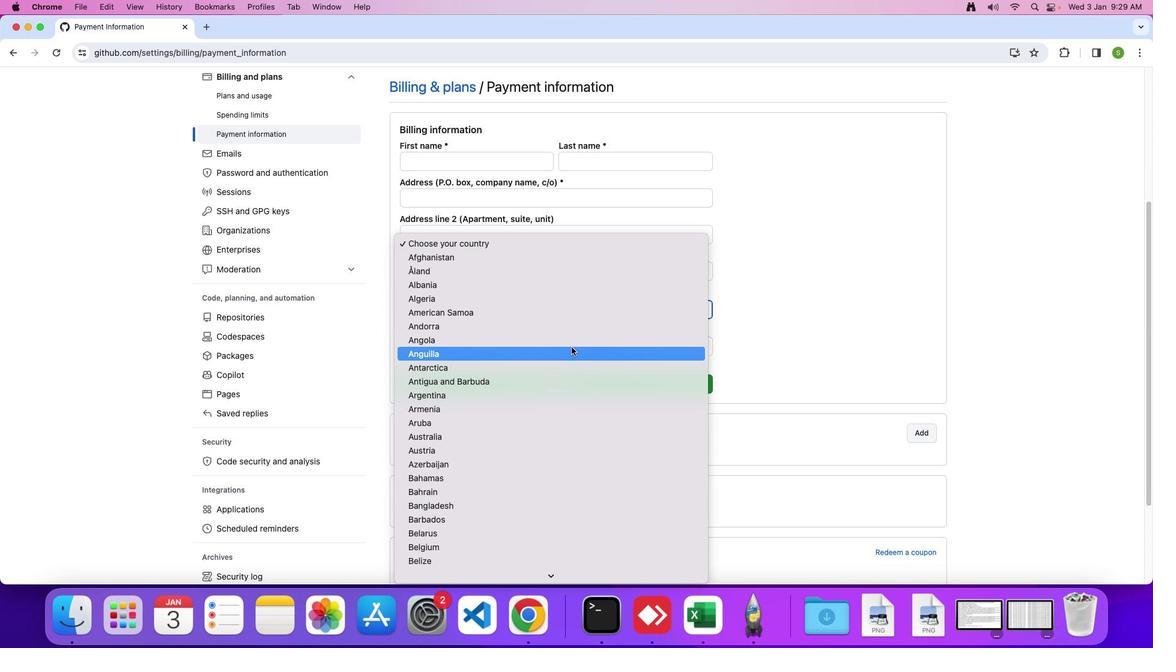 
Action: Mouse scrolled (588, 364) with delta (16, 16)
Screenshot: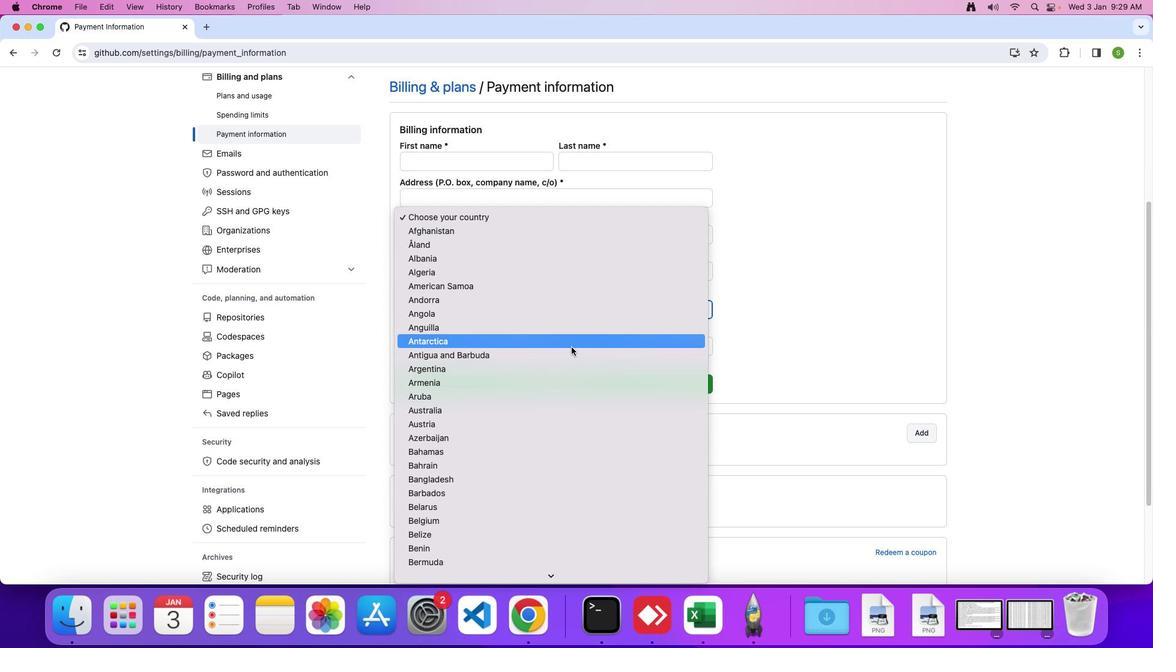 
Action: Mouse scrolled (588, 364) with delta (16, 16)
Screenshot: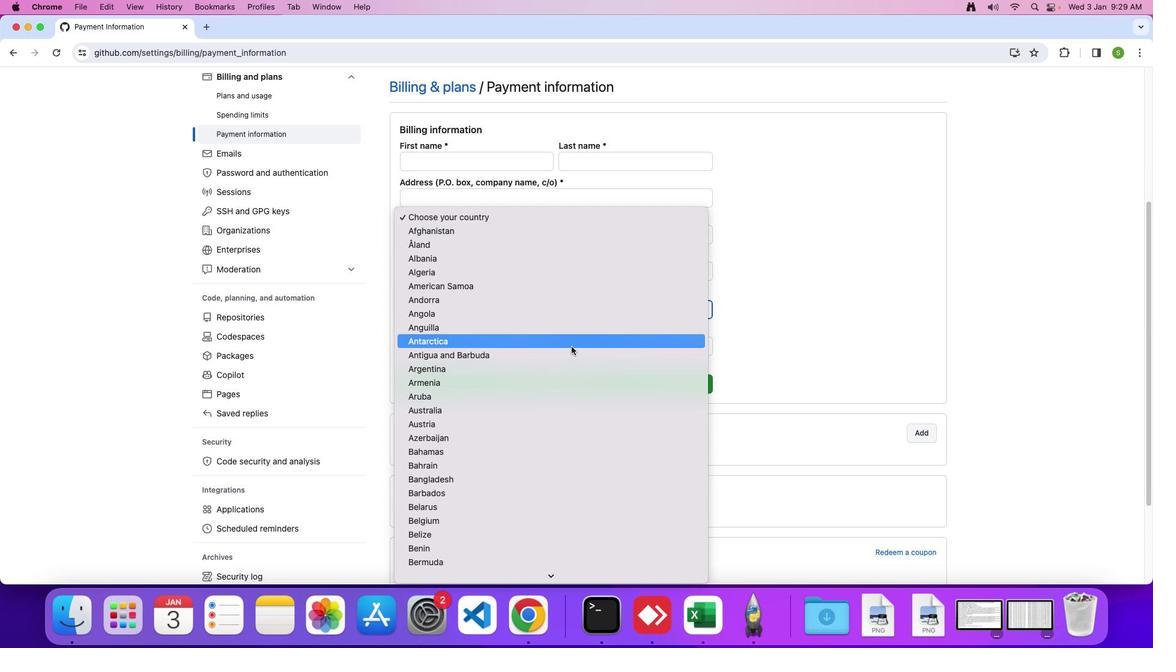 
Action: Mouse scrolled (588, 364) with delta (16, 16)
Screenshot: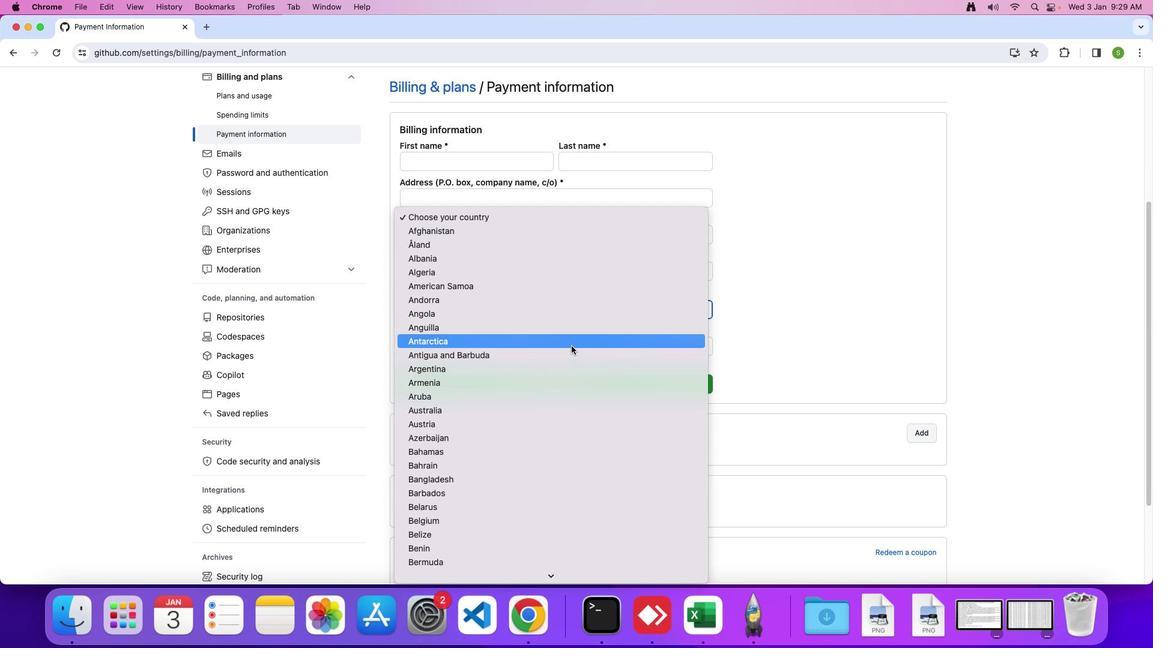 
Action: Mouse moved to (550, 432)
Screenshot: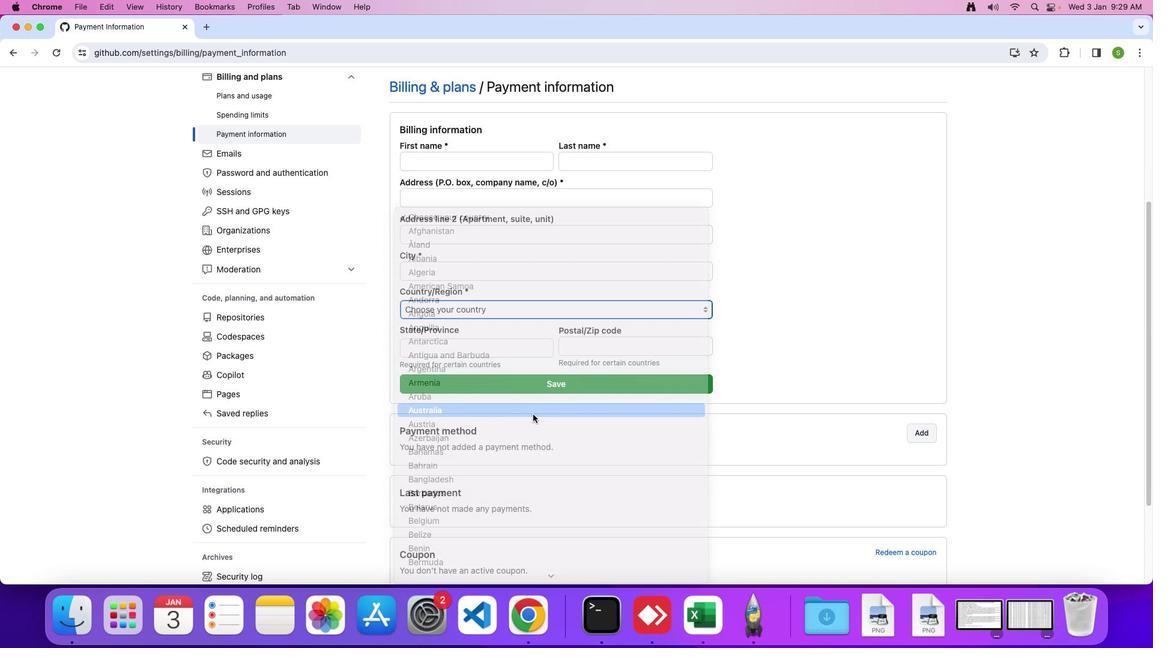 
Action: Mouse pressed left at (550, 432)
Screenshot: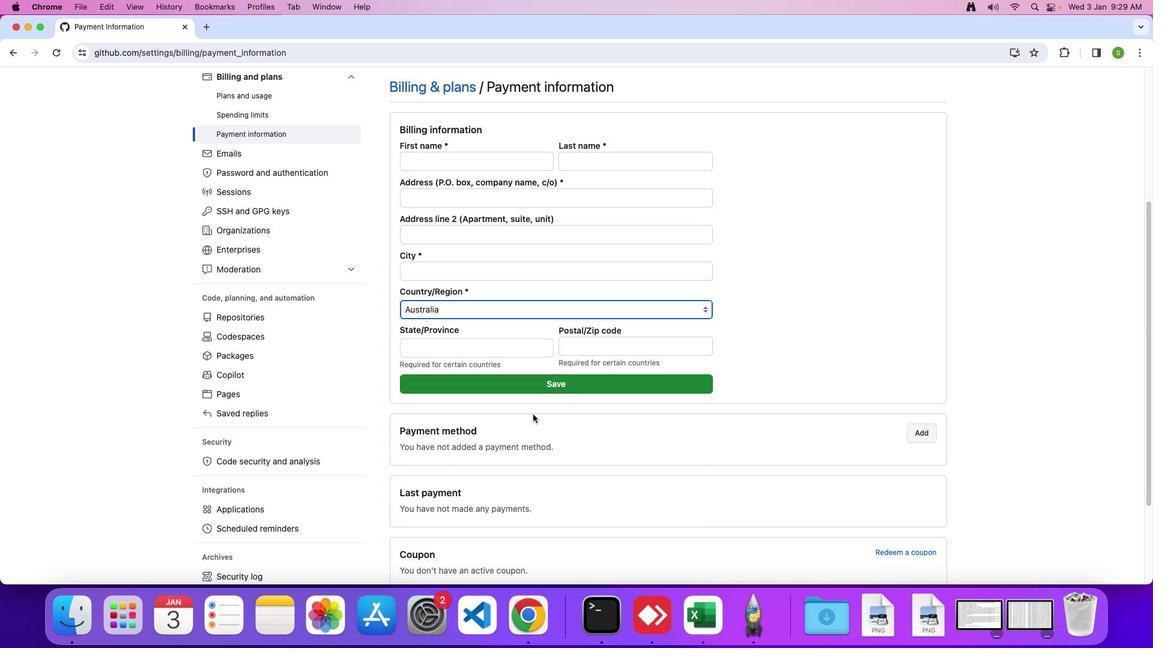 
